 Task: Research Airbnb properties in Ndola, Zambia from 6th December, 2023 to 10th December, 2023 for 6 adults, 2 children.6 bedrooms having 6 beds and 6 bathrooms. Property type can be house. Amenities needed are: wifi, TV, free parkinig on premises, gym, breakfast. Booking option can be shelf check-in. Look for 5 properties as per requirement.
Action: Mouse moved to (421, 58)
Screenshot: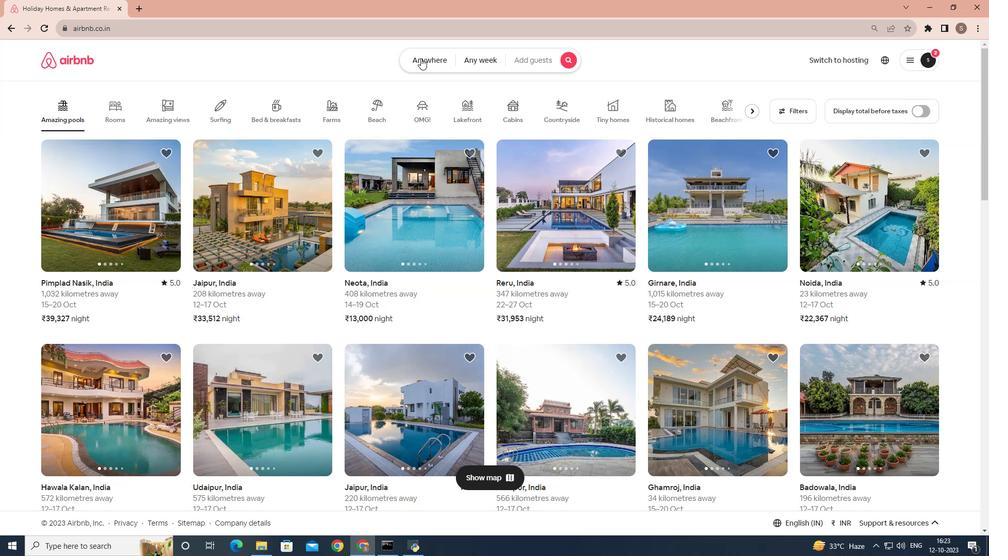 
Action: Mouse pressed left at (421, 58)
Screenshot: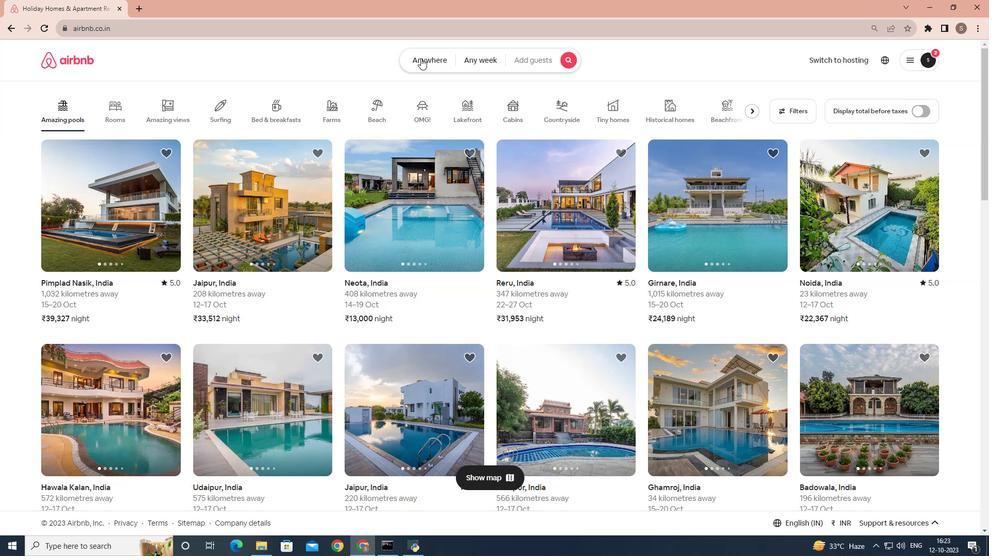 
Action: Mouse moved to (388, 102)
Screenshot: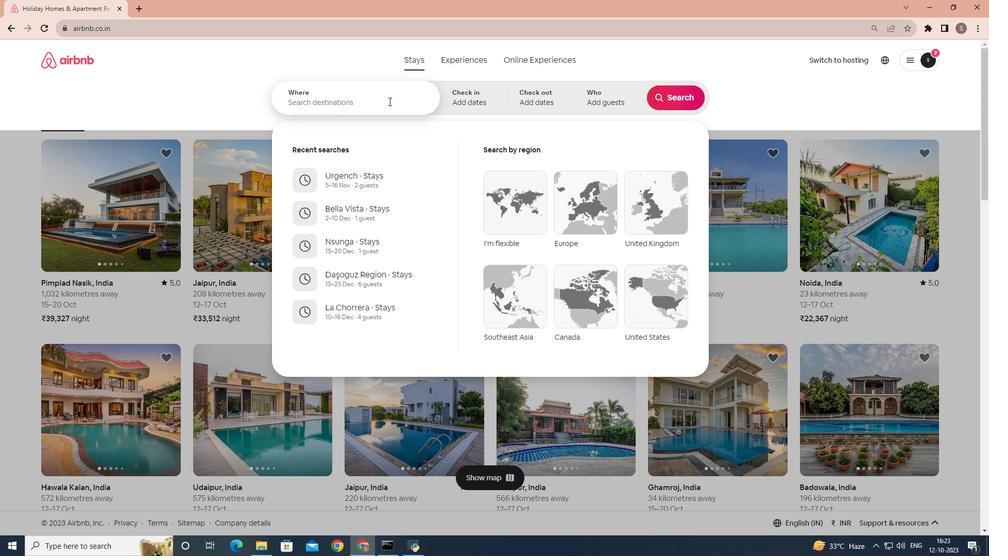 
Action: Mouse pressed left at (388, 102)
Screenshot: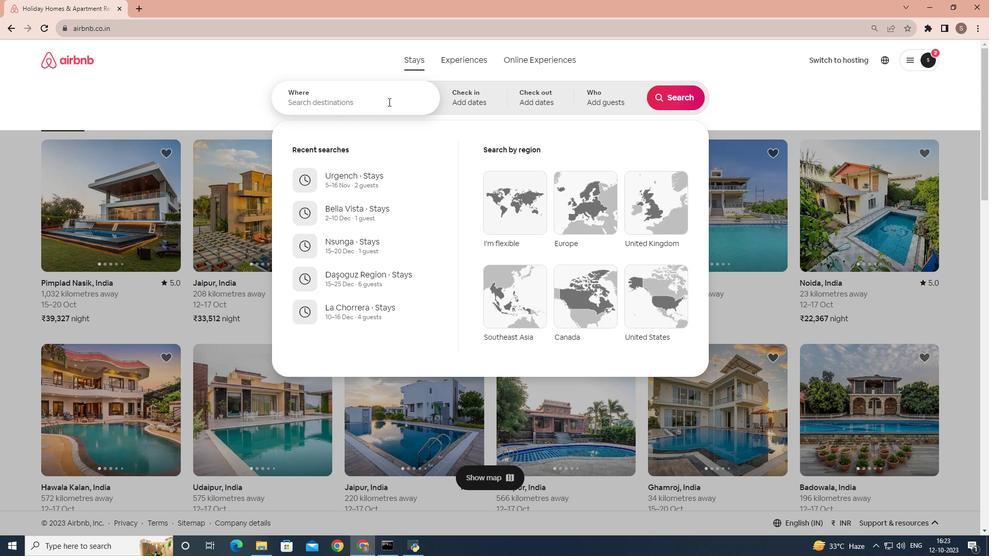 
Action: Key pressed <Key.shift><Key.shift><Key.shift><Key.shift><Key.shift><Key.shift><Key.shift><Key.shift><Key.shift><Key.shift>Ndola,<Key.space><Key.shift>Zambia
Screenshot: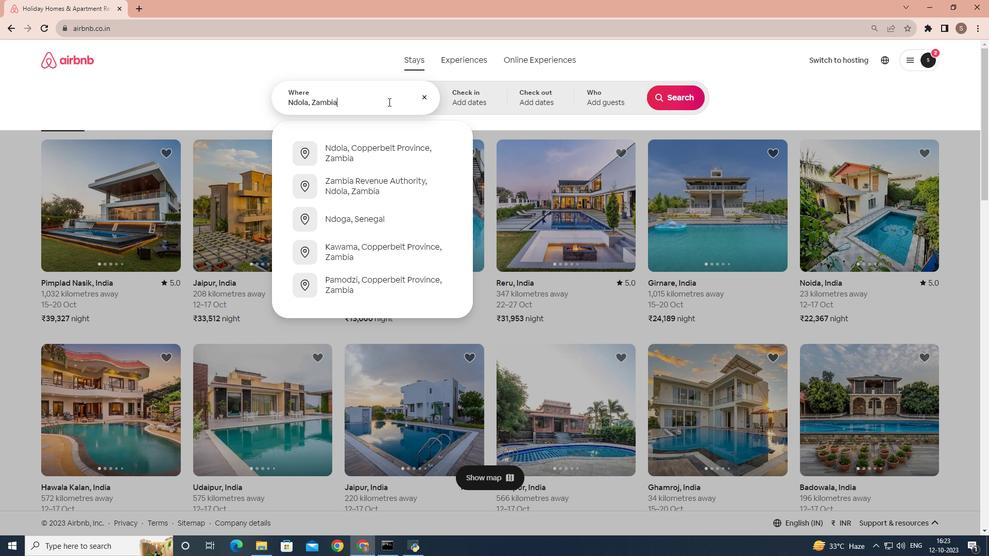 
Action: Mouse moved to (467, 95)
Screenshot: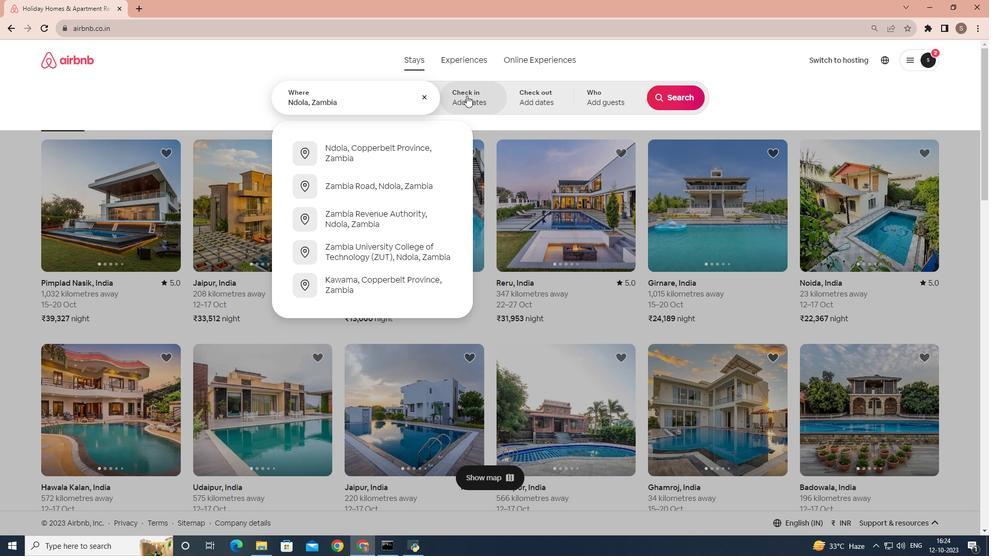 
Action: Mouse pressed left at (467, 95)
Screenshot: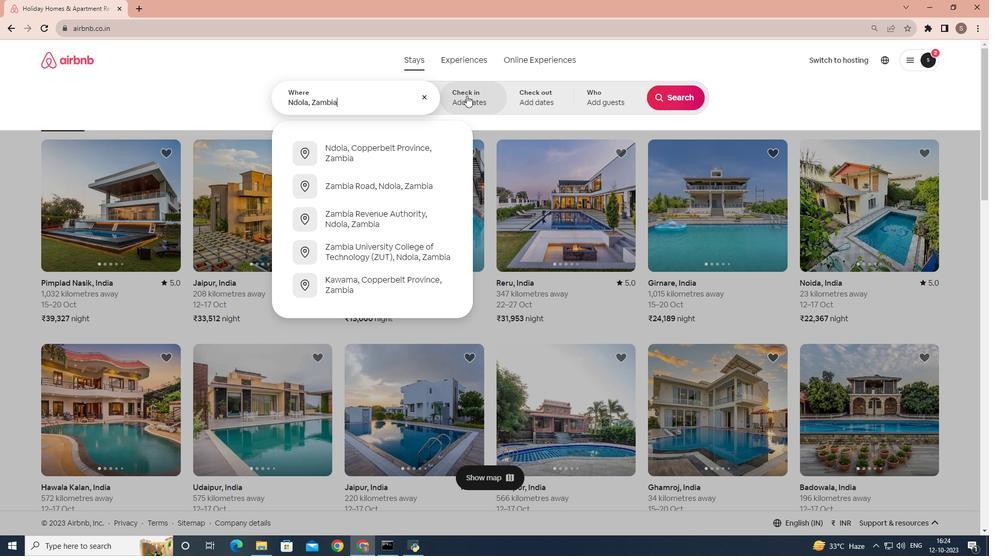 
Action: Mouse moved to (676, 181)
Screenshot: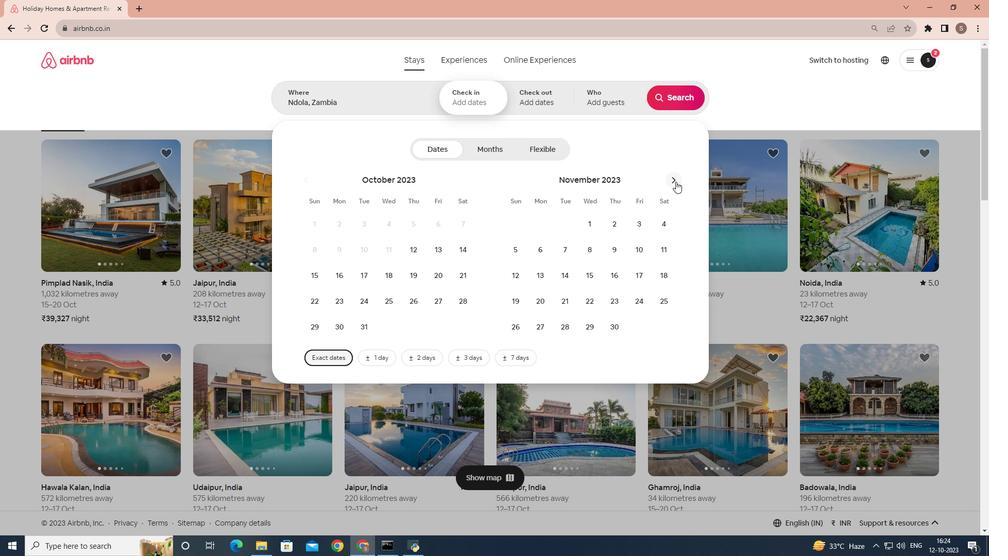 
Action: Mouse pressed left at (676, 181)
Screenshot: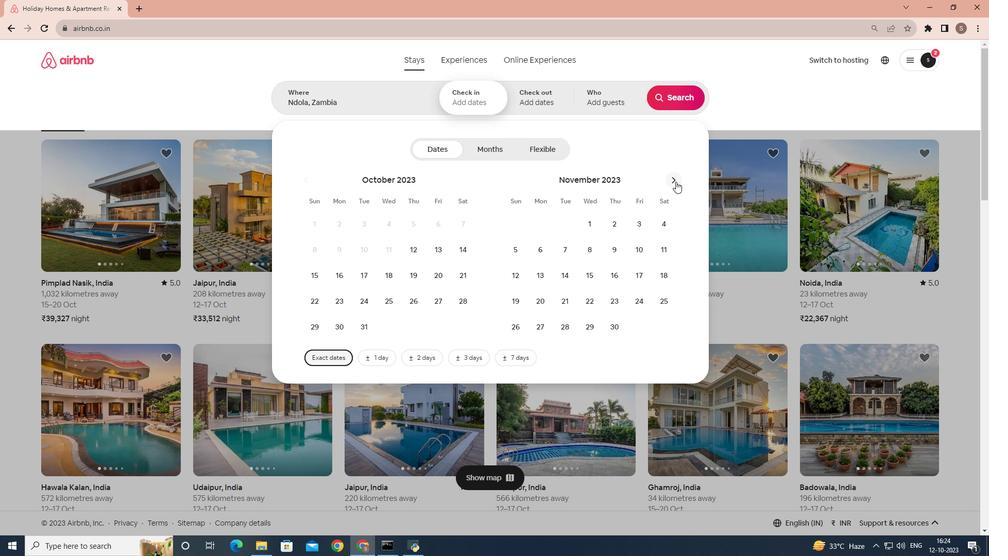 
Action: Mouse moved to (586, 244)
Screenshot: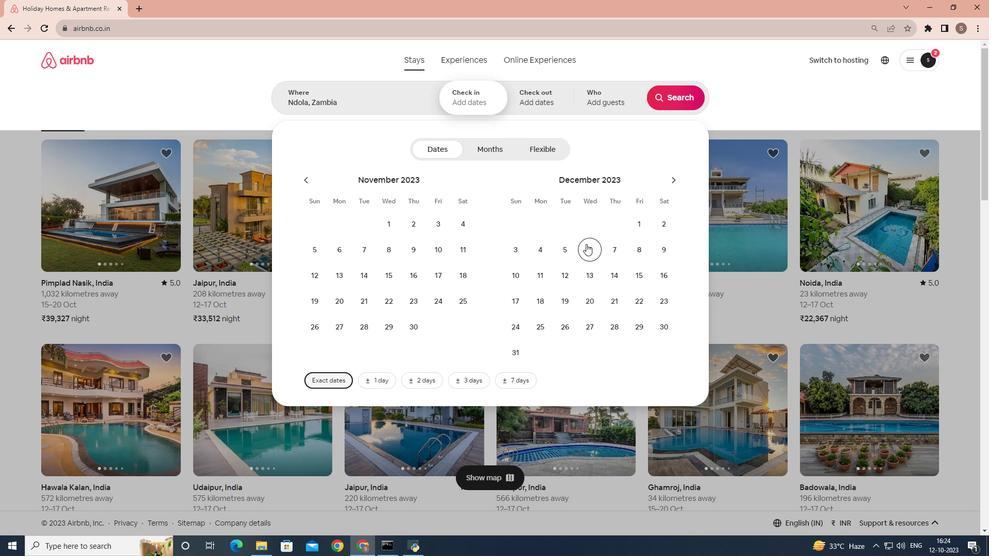 
Action: Mouse pressed left at (586, 244)
Screenshot: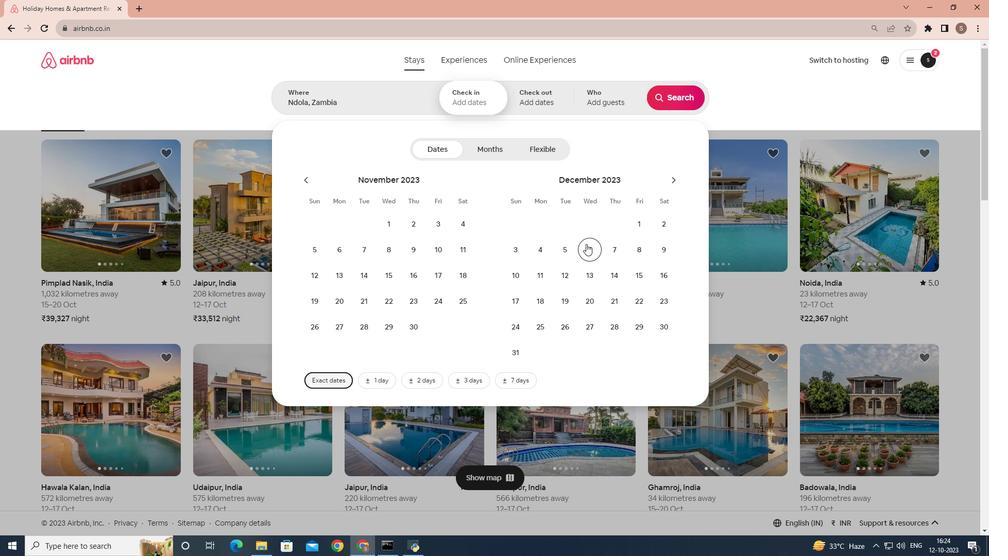 
Action: Mouse moved to (508, 278)
Screenshot: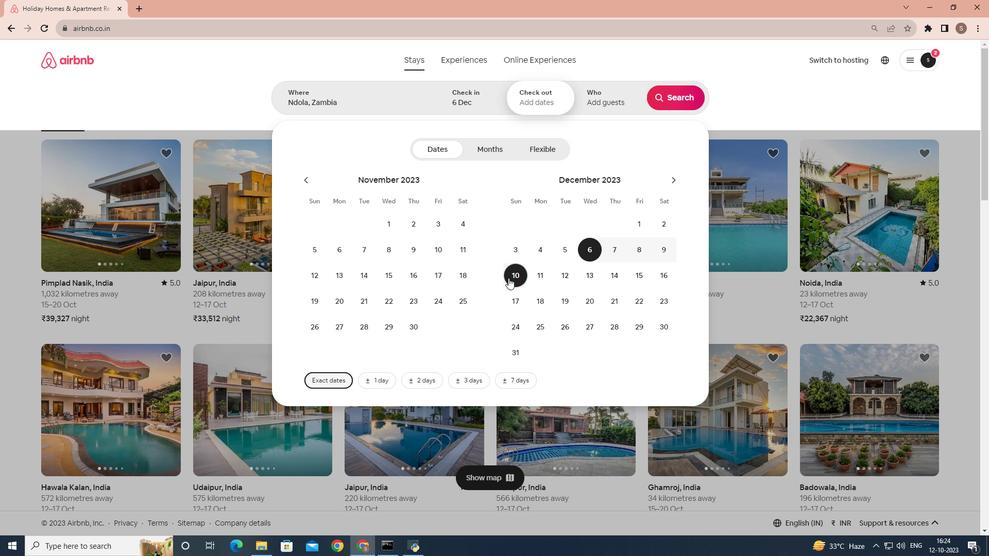 
Action: Mouse pressed left at (508, 278)
Screenshot: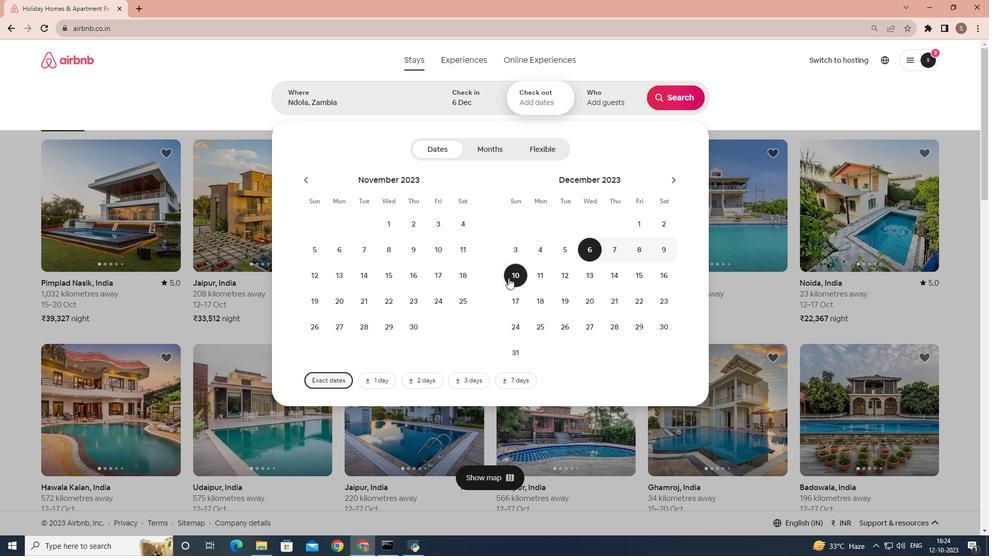 
Action: Mouse moved to (603, 101)
Screenshot: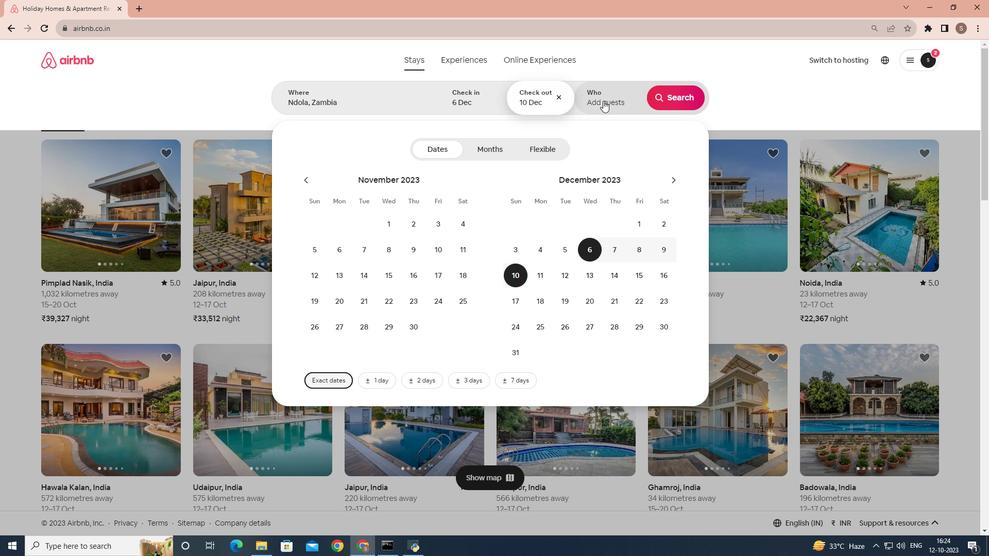 
Action: Mouse pressed left at (603, 101)
Screenshot: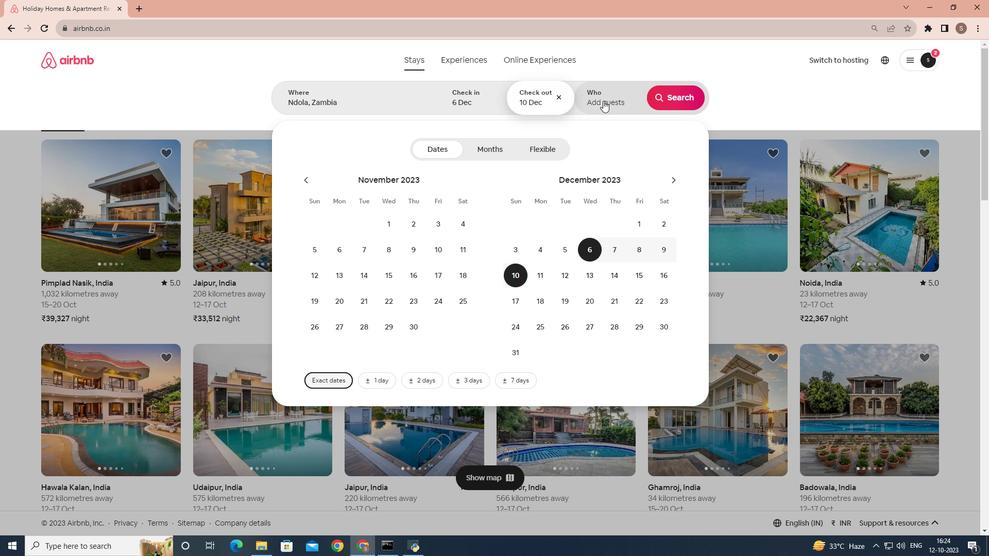 
Action: Mouse moved to (679, 150)
Screenshot: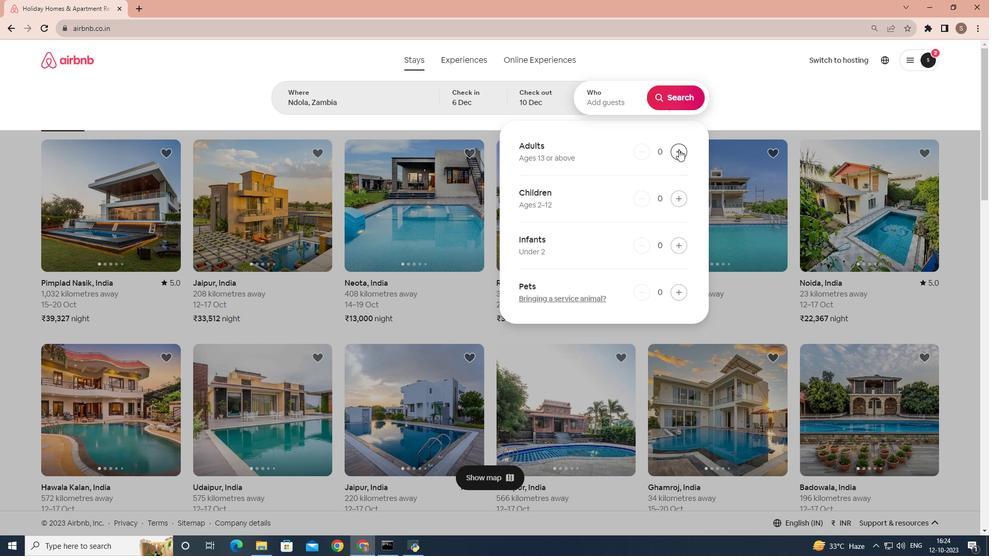
Action: Mouse pressed left at (679, 150)
Screenshot: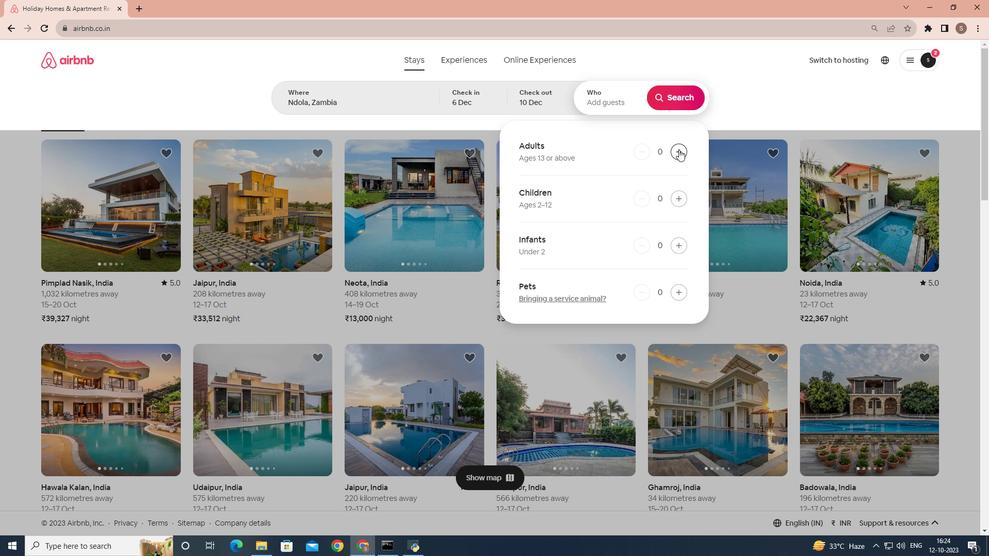 
Action: Mouse pressed left at (679, 150)
Screenshot: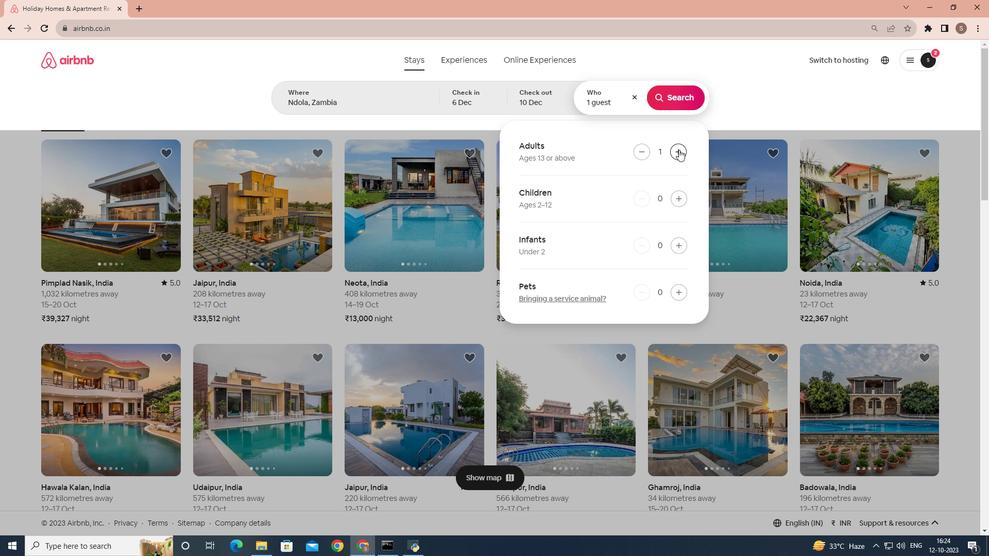 
Action: Mouse pressed left at (679, 150)
Screenshot: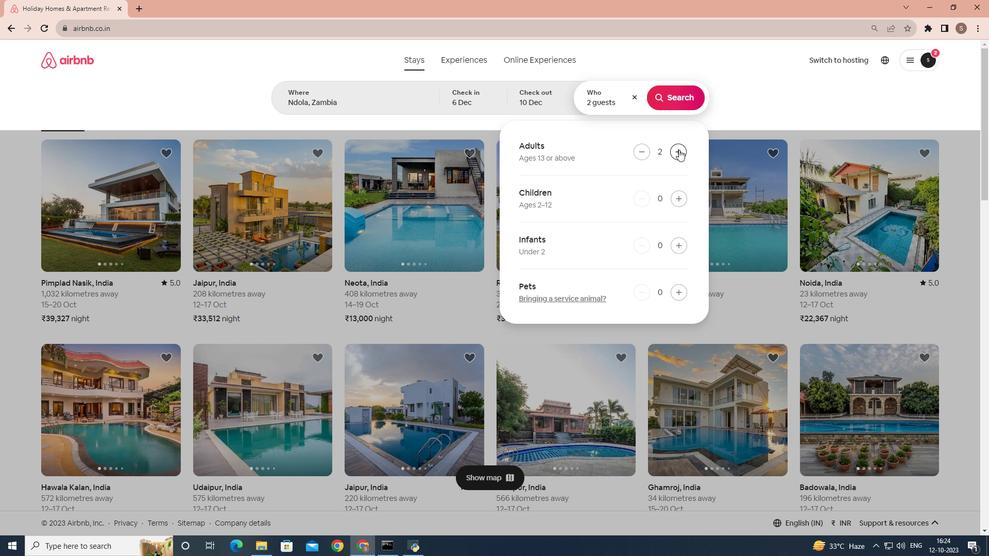 
Action: Mouse pressed left at (679, 150)
Screenshot: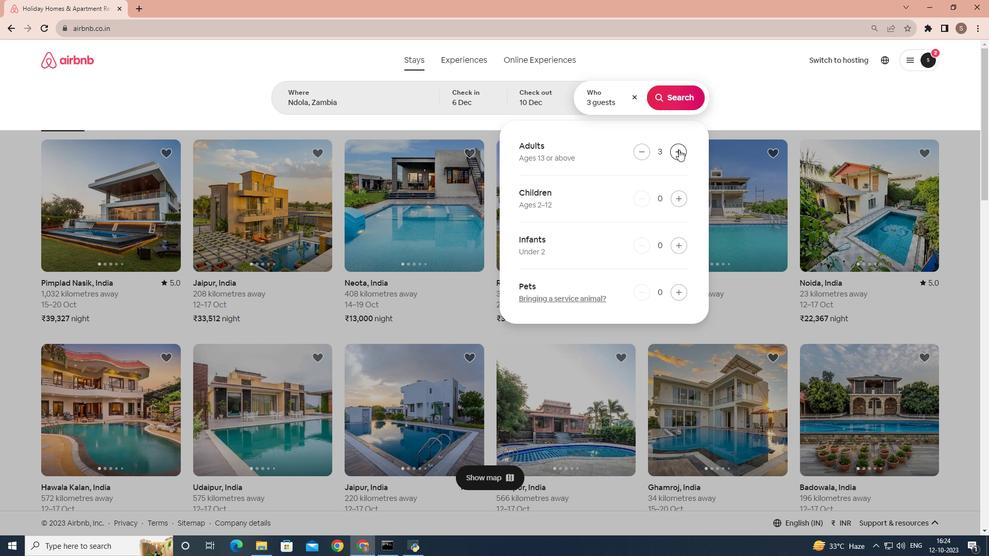 
Action: Mouse pressed left at (679, 150)
Screenshot: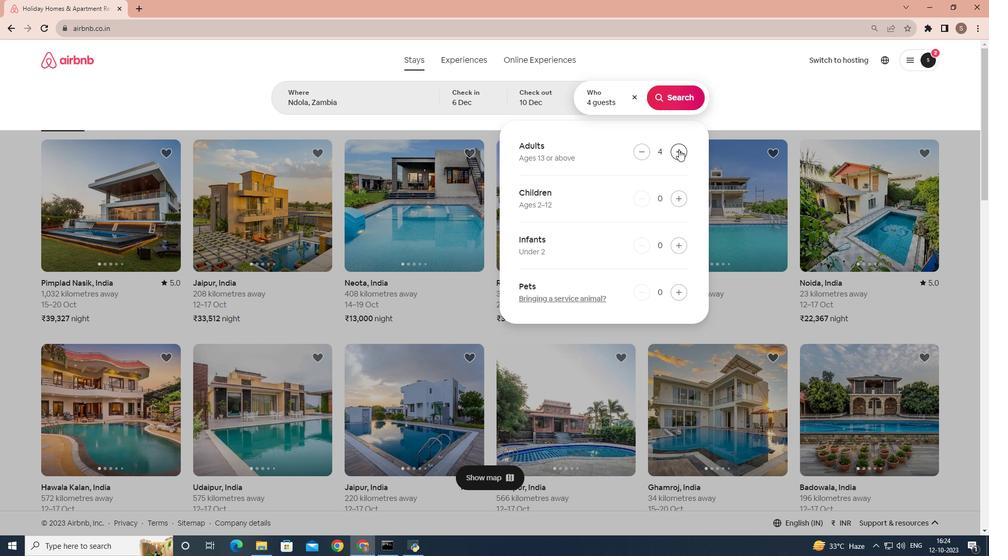
Action: Mouse pressed left at (679, 150)
Screenshot: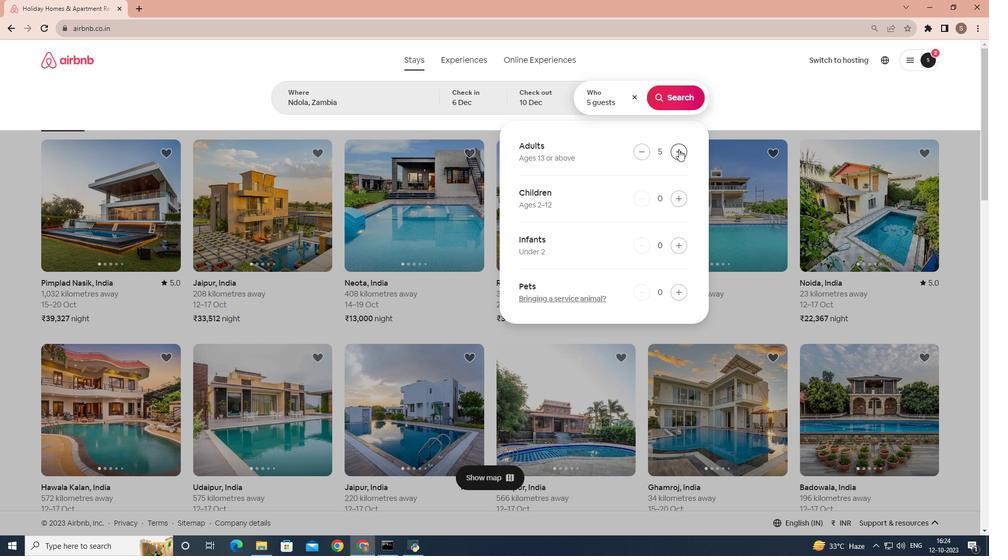 
Action: Mouse moved to (675, 95)
Screenshot: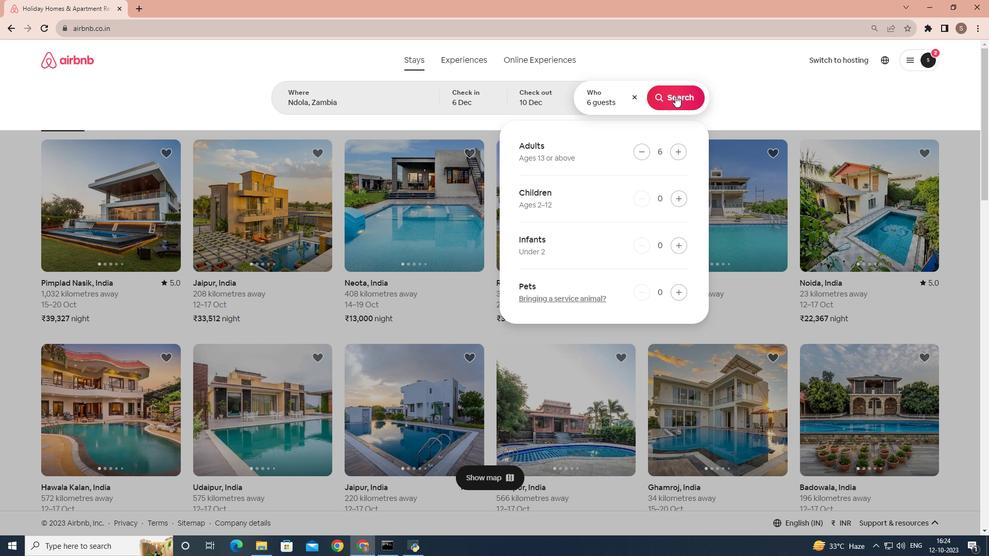 
Action: Mouse pressed left at (675, 95)
Screenshot: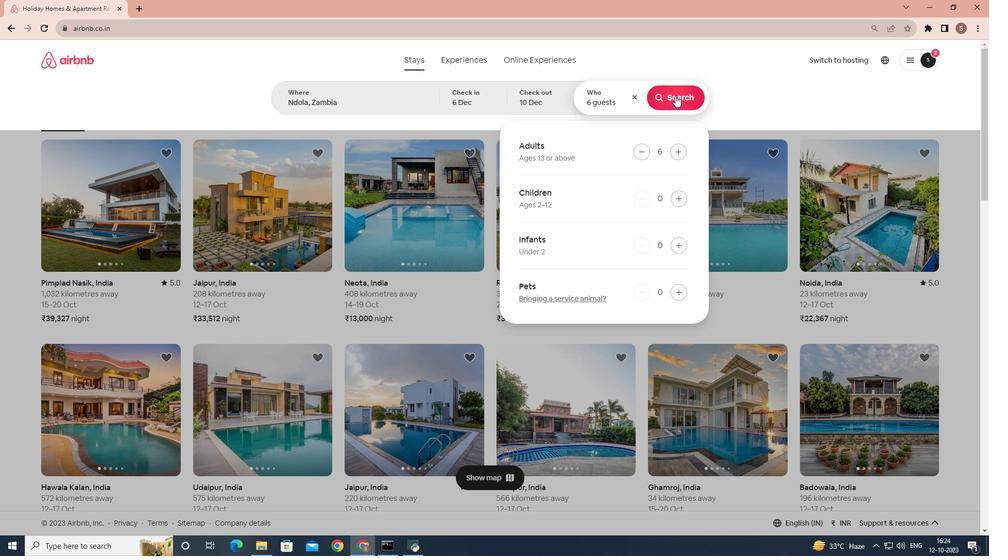 
Action: Mouse moved to (522, 60)
Screenshot: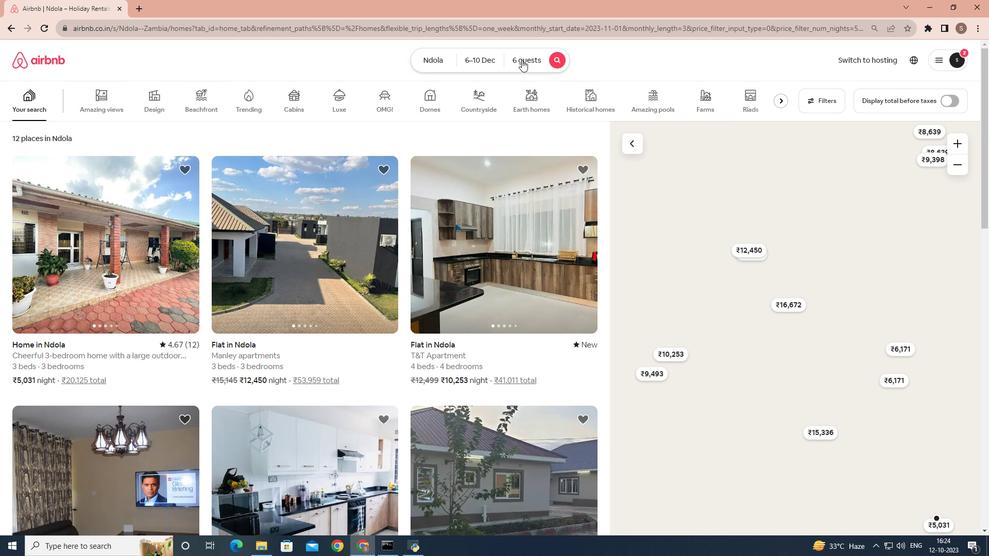 
Action: Mouse pressed left at (522, 60)
Screenshot: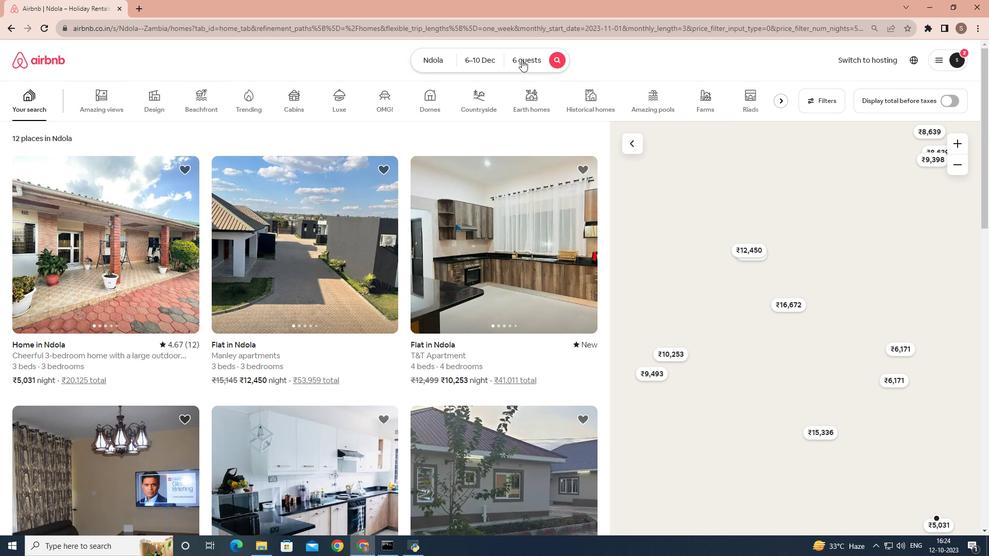 
Action: Mouse moved to (676, 193)
Screenshot: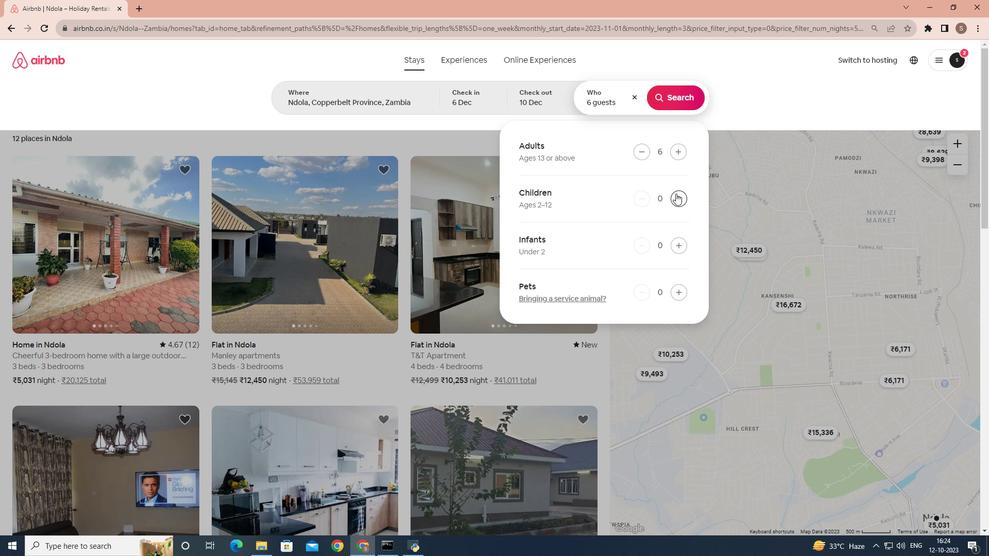 
Action: Mouse pressed left at (676, 193)
Screenshot: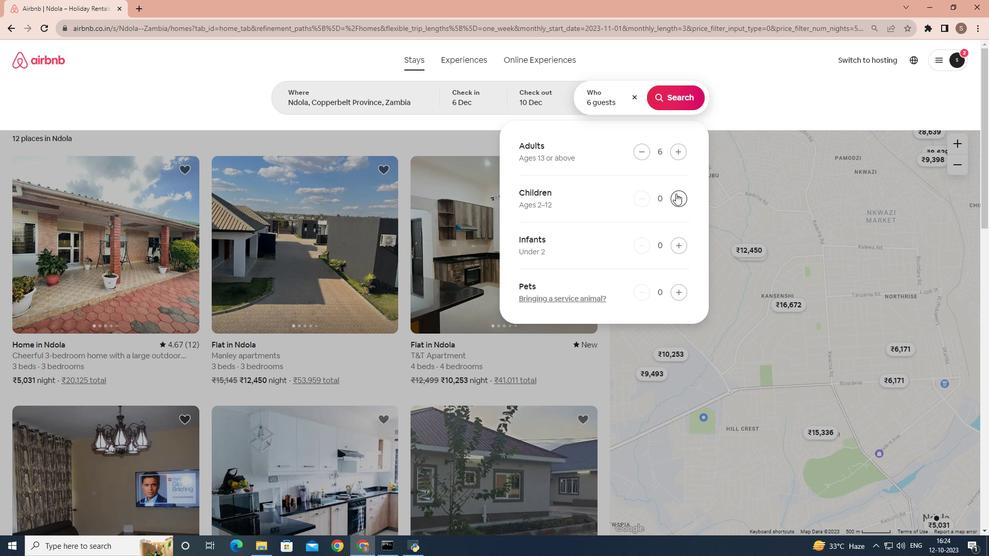 
Action: Mouse pressed left at (676, 193)
Screenshot: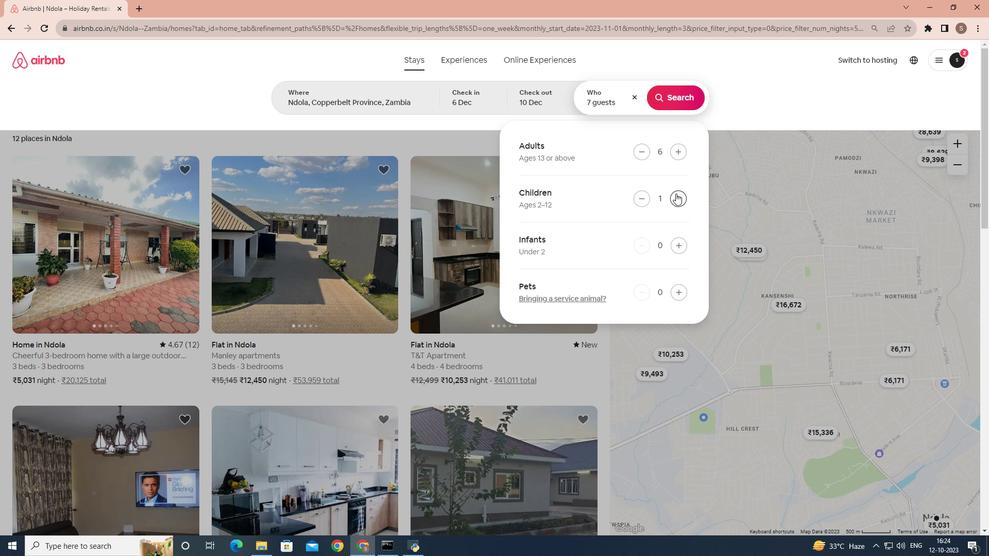 
Action: Mouse moved to (673, 97)
Screenshot: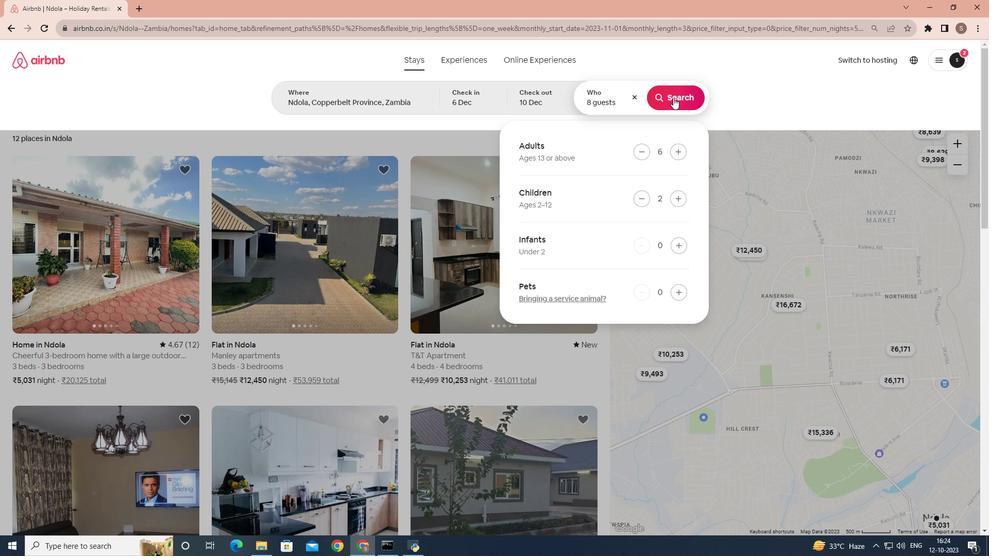 
Action: Mouse pressed left at (673, 97)
Screenshot: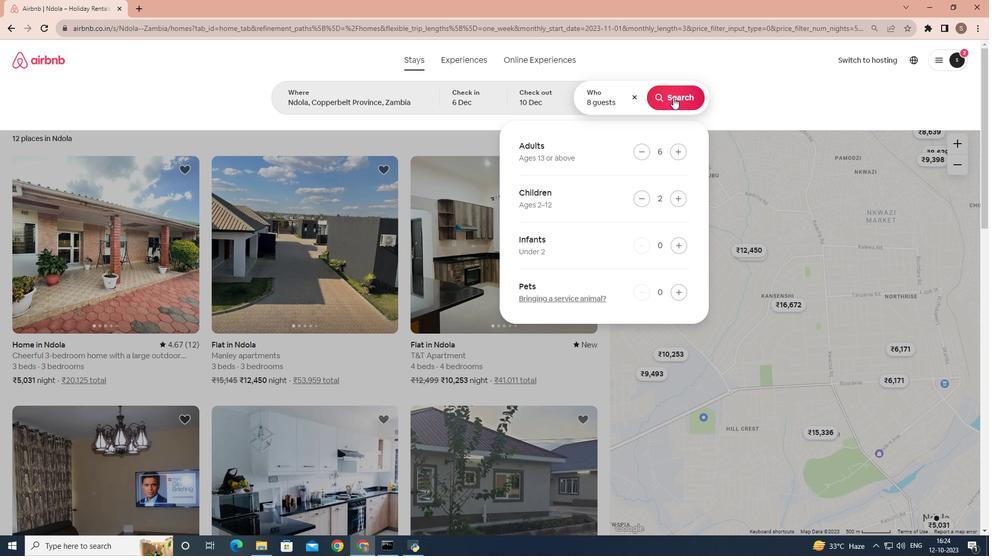 
Action: Mouse moved to (810, 99)
Screenshot: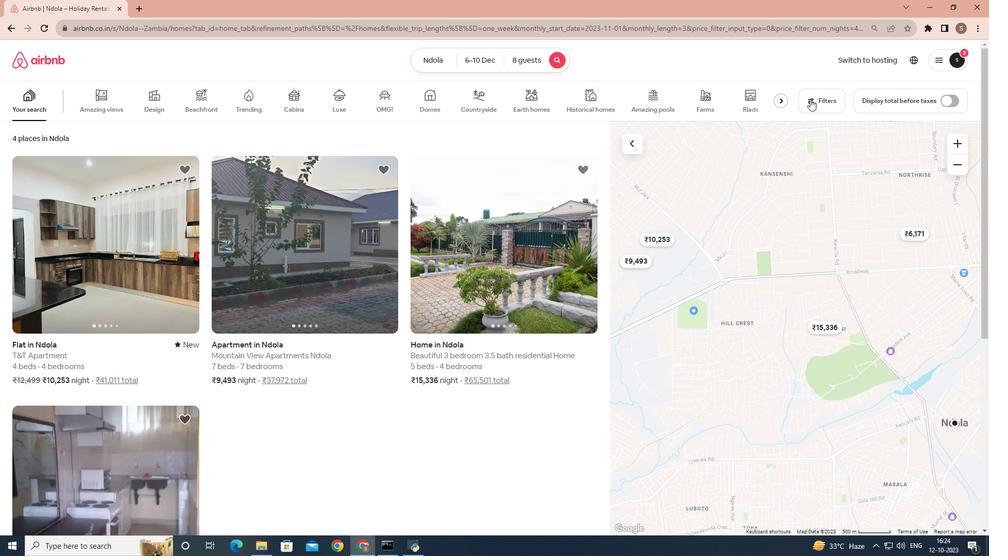 
Action: Mouse pressed left at (810, 99)
Screenshot: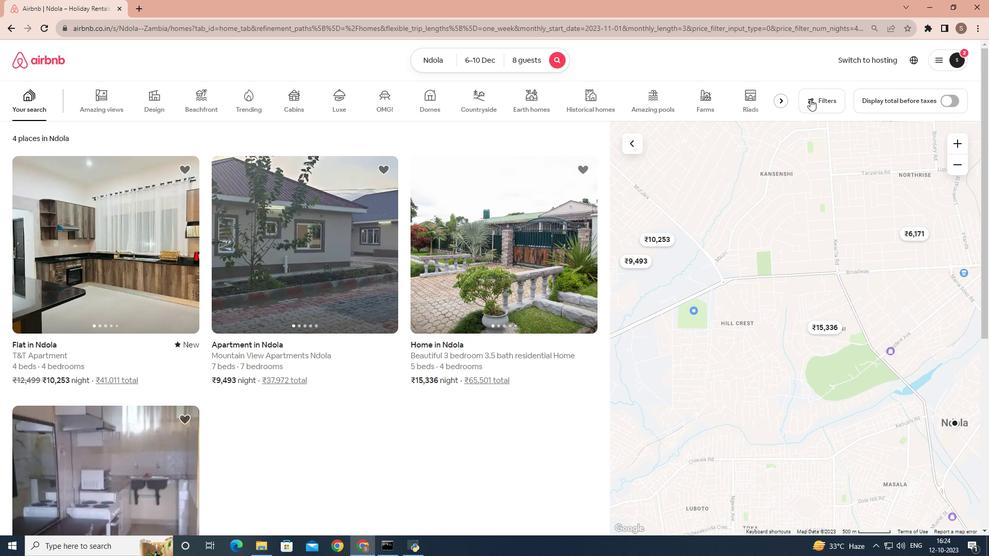 
Action: Mouse moved to (590, 224)
Screenshot: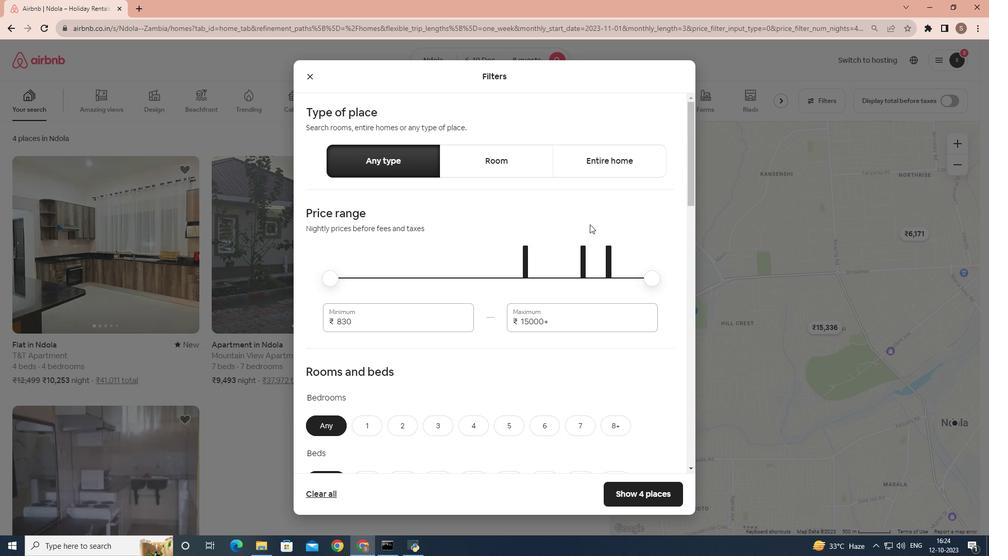 
Action: Mouse scrolled (590, 224) with delta (0, 0)
Screenshot: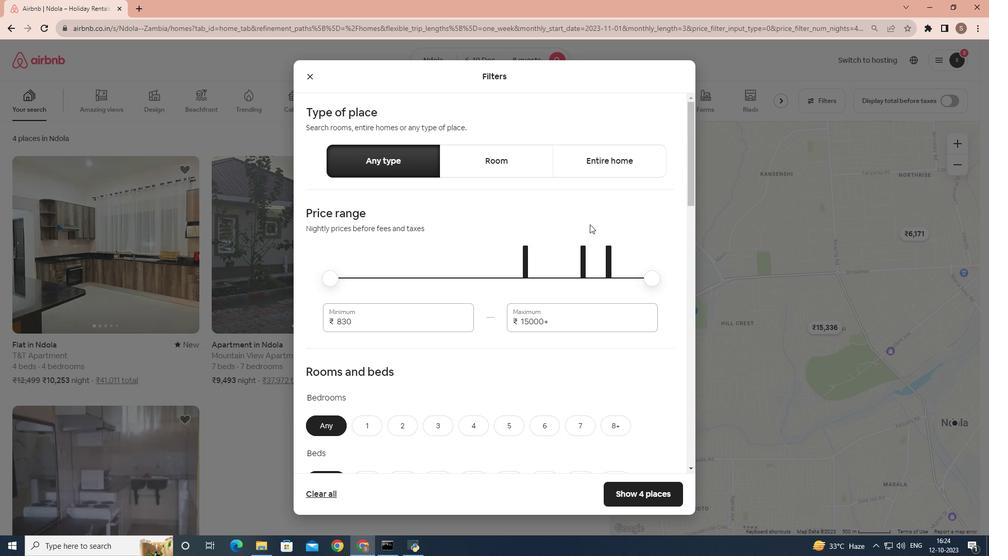 
Action: Mouse moved to (581, 240)
Screenshot: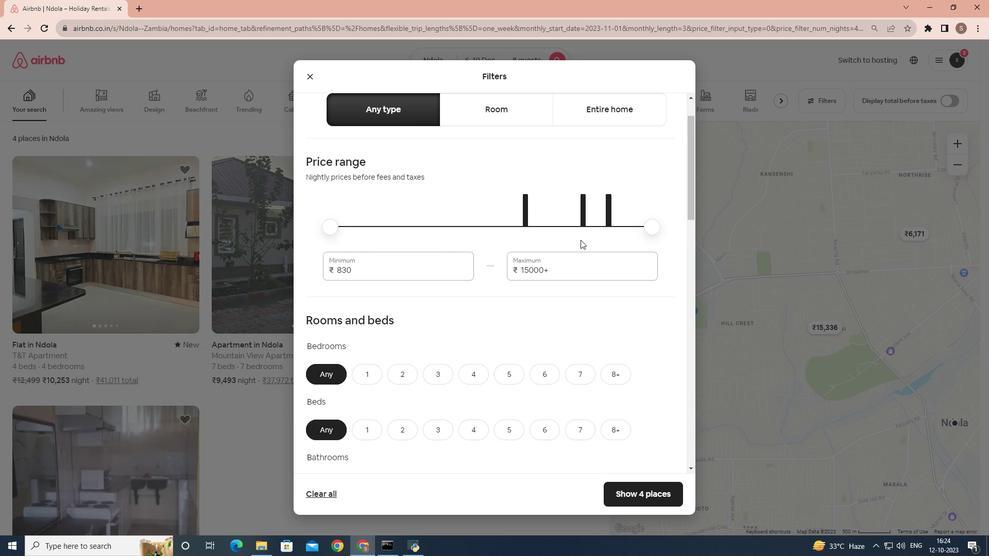 
Action: Mouse scrolled (581, 239) with delta (0, 0)
Screenshot: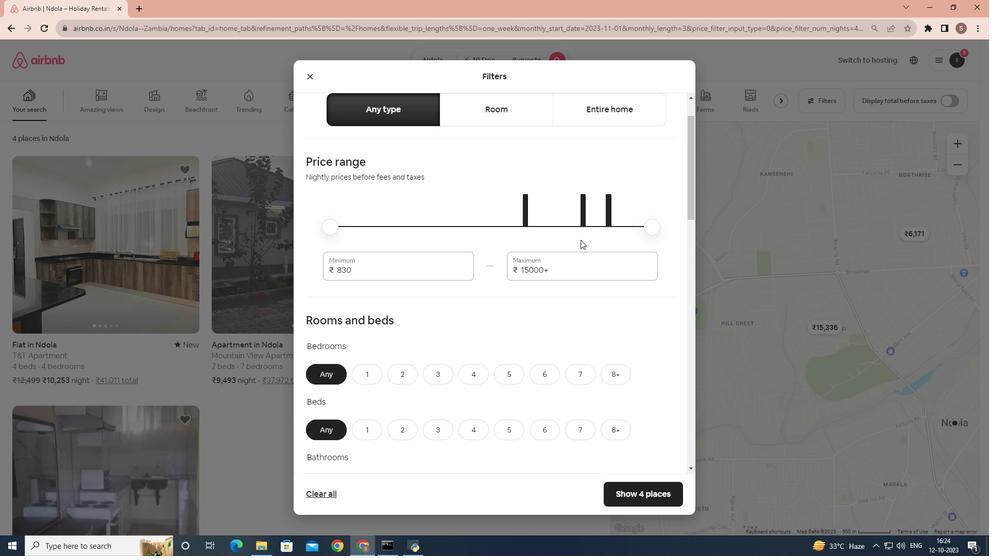 
Action: Mouse scrolled (581, 239) with delta (0, 0)
Screenshot: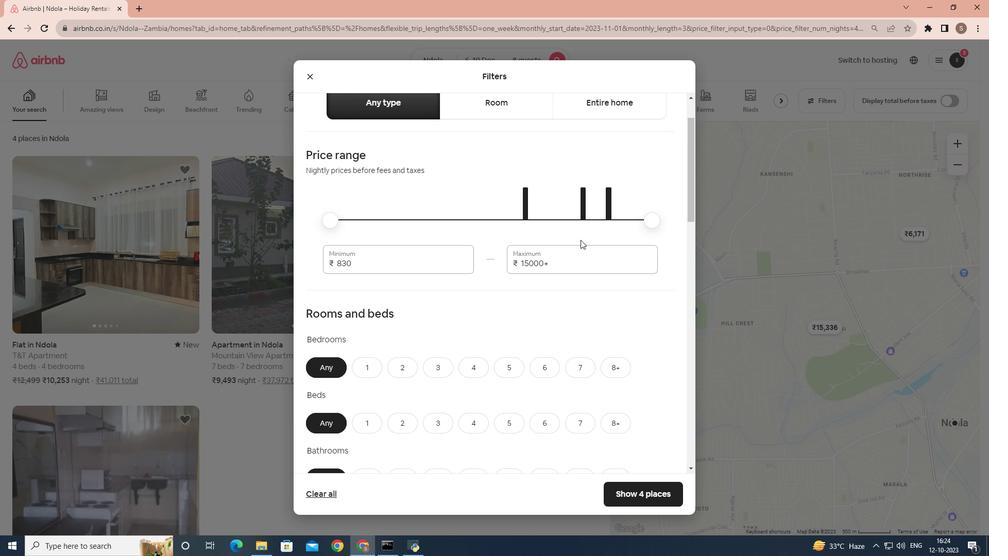 
Action: Mouse scrolled (581, 239) with delta (0, 0)
Screenshot: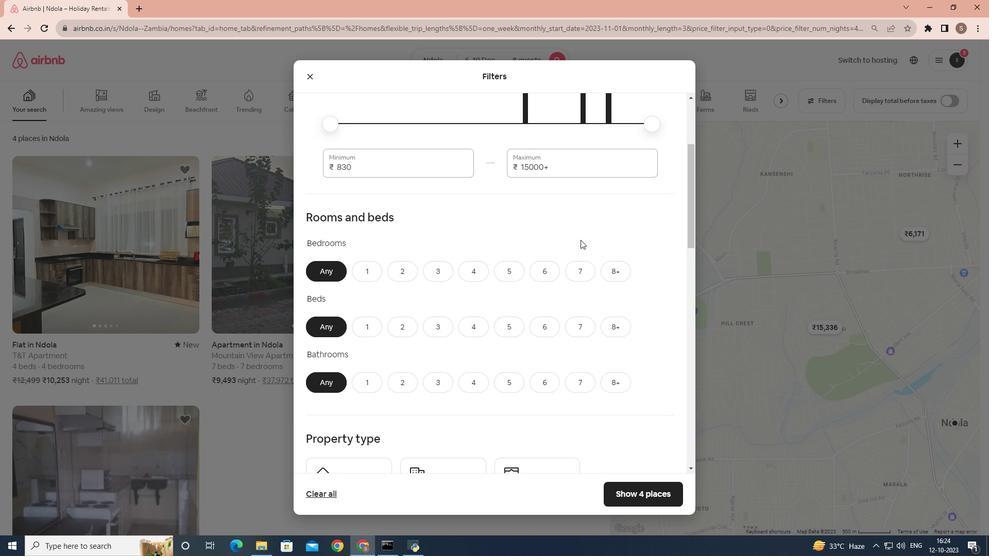 
Action: Mouse moved to (546, 219)
Screenshot: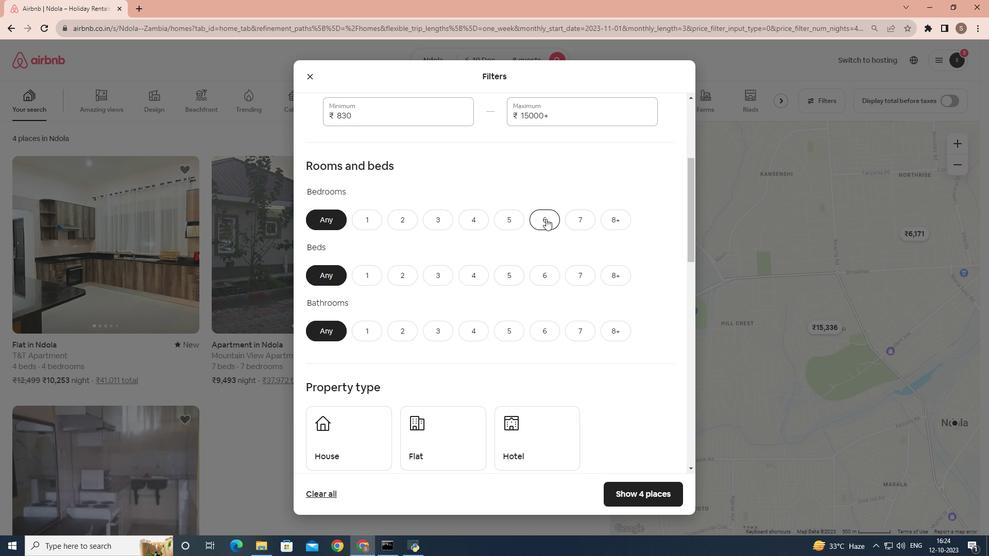 
Action: Mouse pressed left at (546, 219)
Screenshot: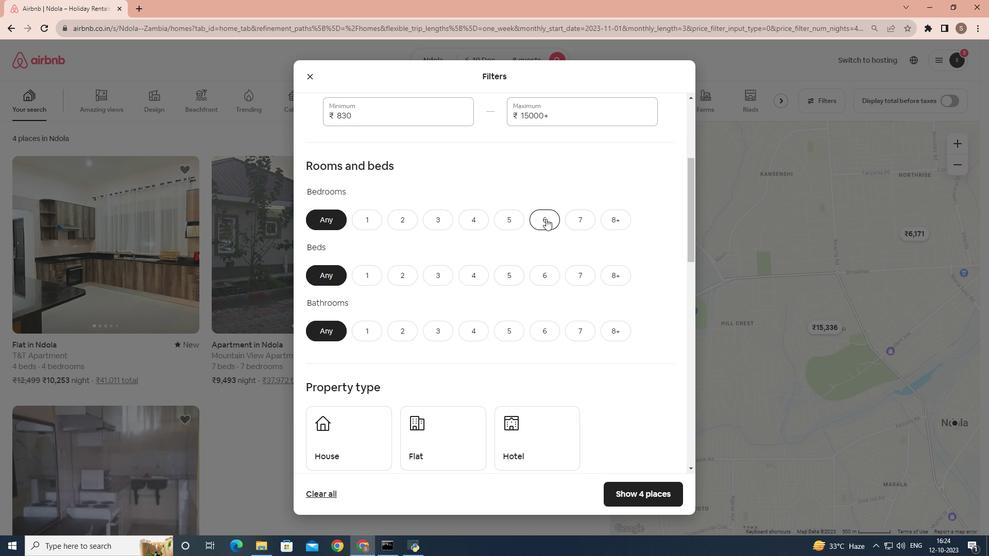 
Action: Mouse scrolled (546, 218) with delta (0, 0)
Screenshot: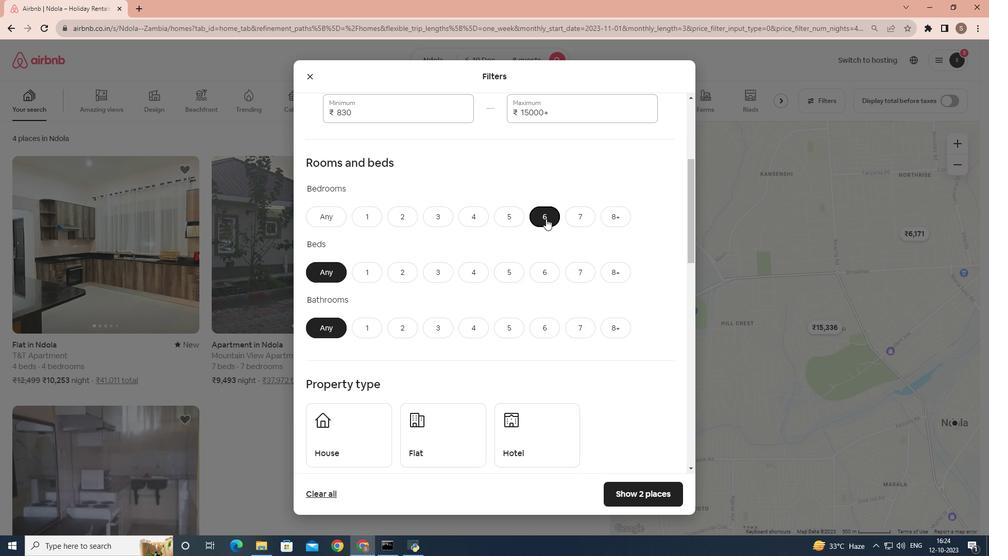 
Action: Mouse moved to (543, 232)
Screenshot: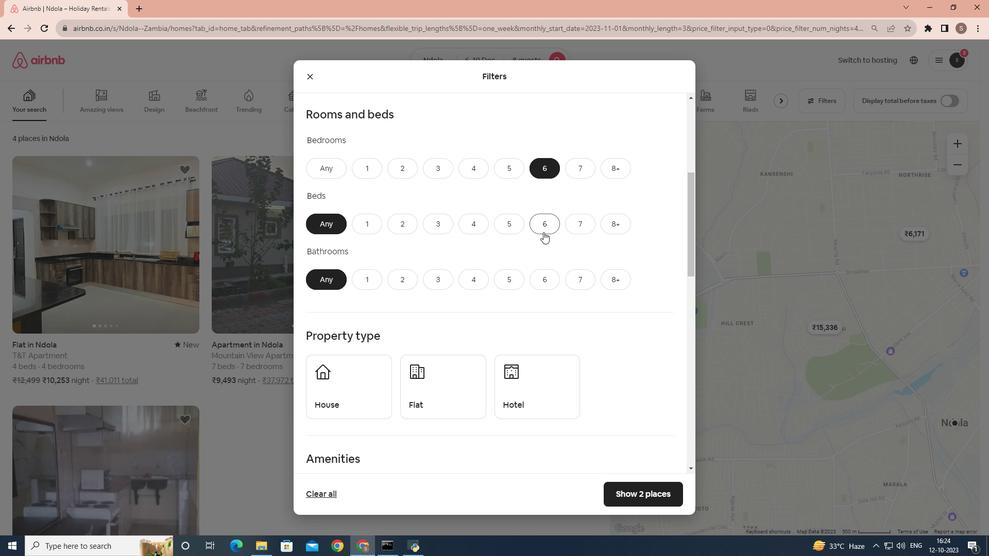 
Action: Mouse pressed left at (543, 232)
Screenshot: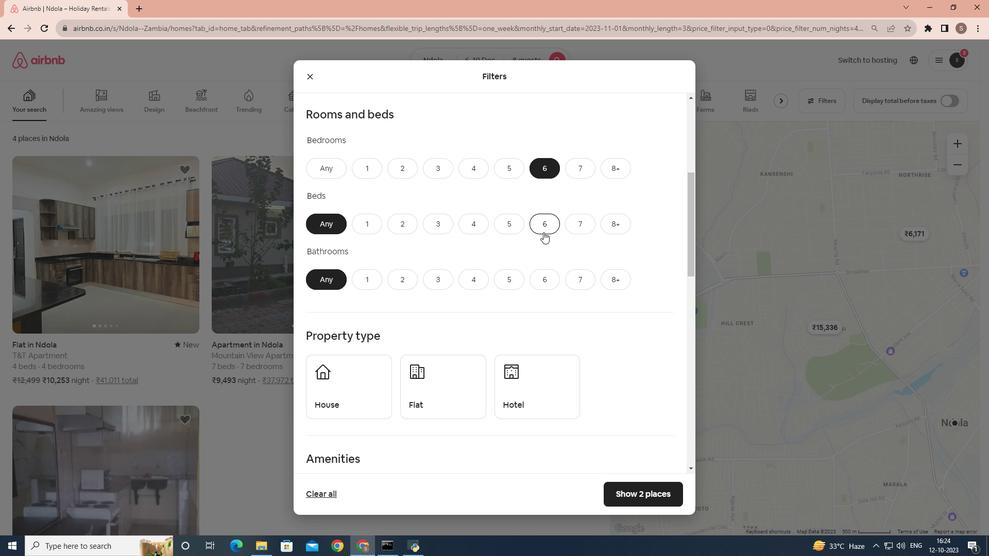 
Action: Mouse scrolled (543, 231) with delta (0, 0)
Screenshot: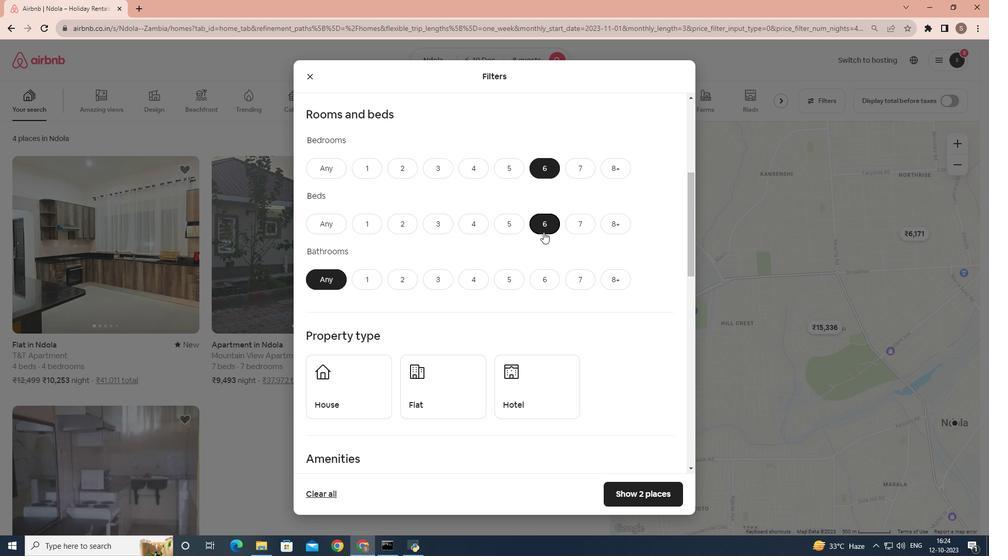 
Action: Mouse pressed left at (543, 232)
Screenshot: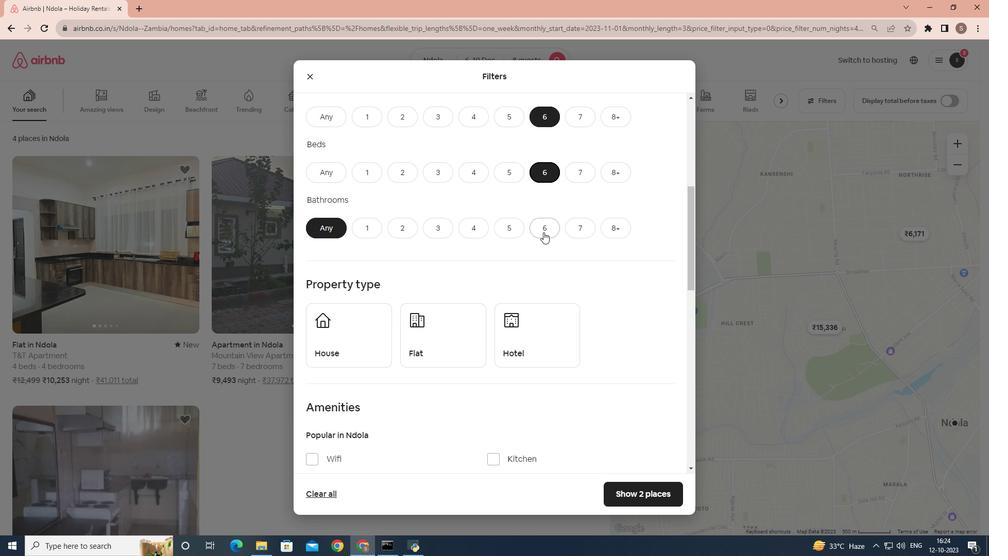 
Action: Mouse scrolled (543, 231) with delta (0, 0)
Screenshot: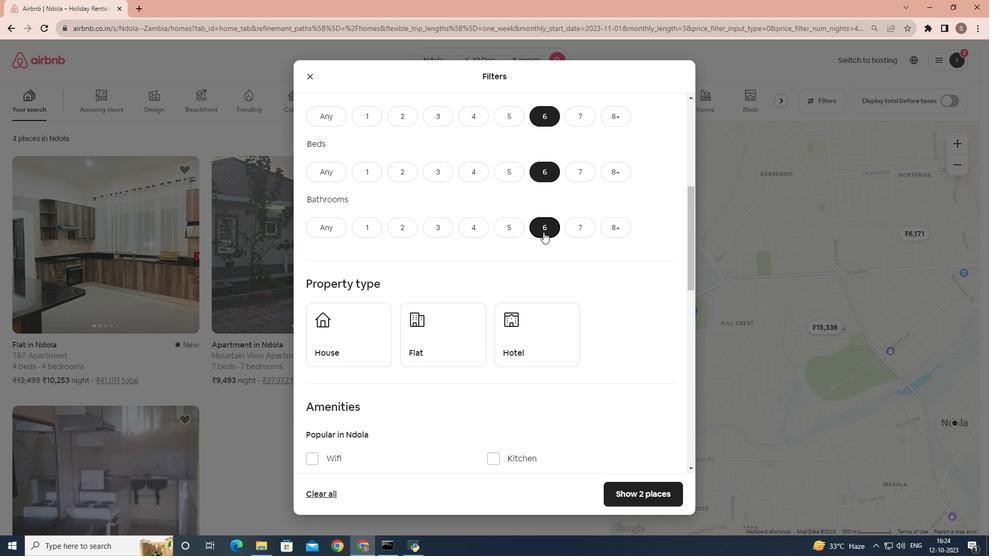 
Action: Mouse moved to (446, 257)
Screenshot: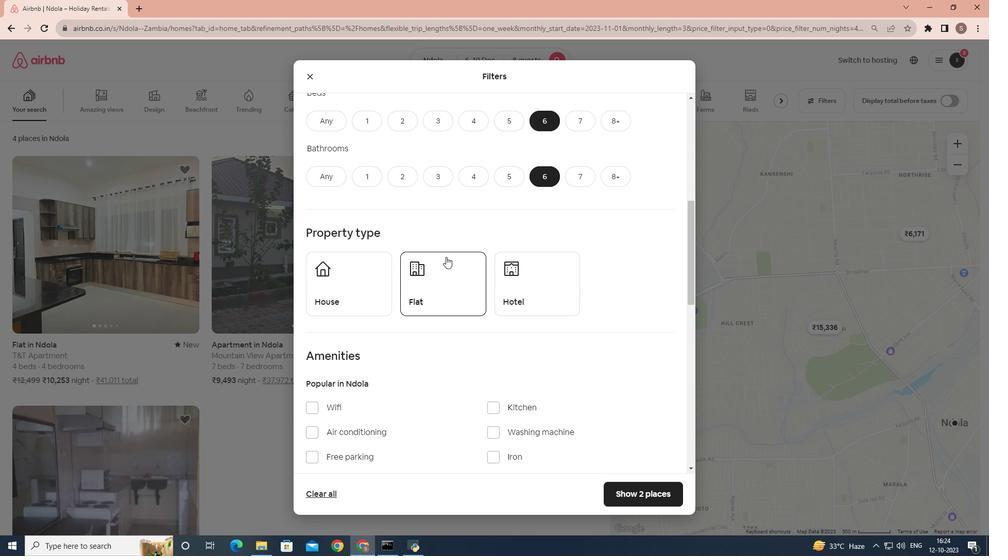 
Action: Mouse scrolled (446, 256) with delta (0, 0)
Screenshot: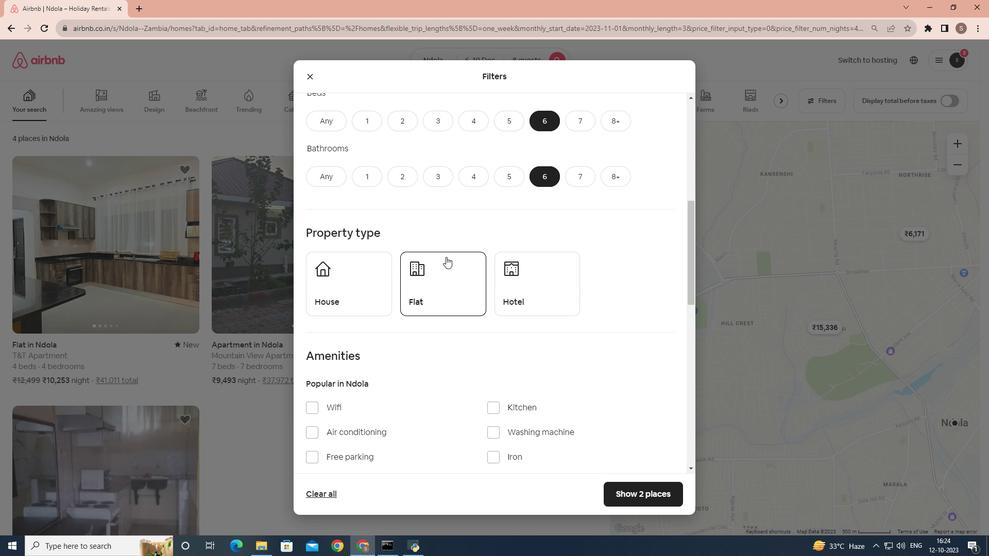 
Action: Mouse moved to (333, 253)
Screenshot: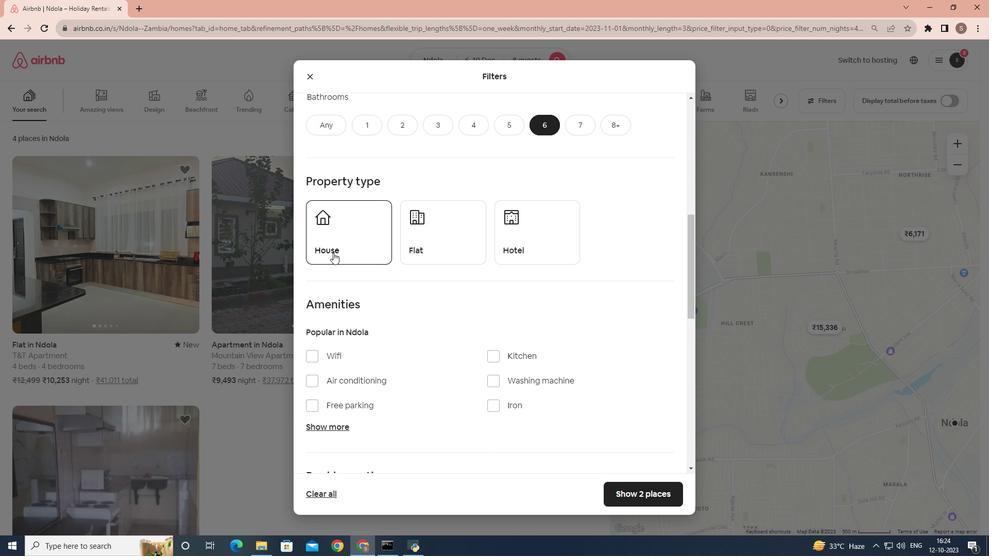 
Action: Mouse pressed left at (333, 253)
Screenshot: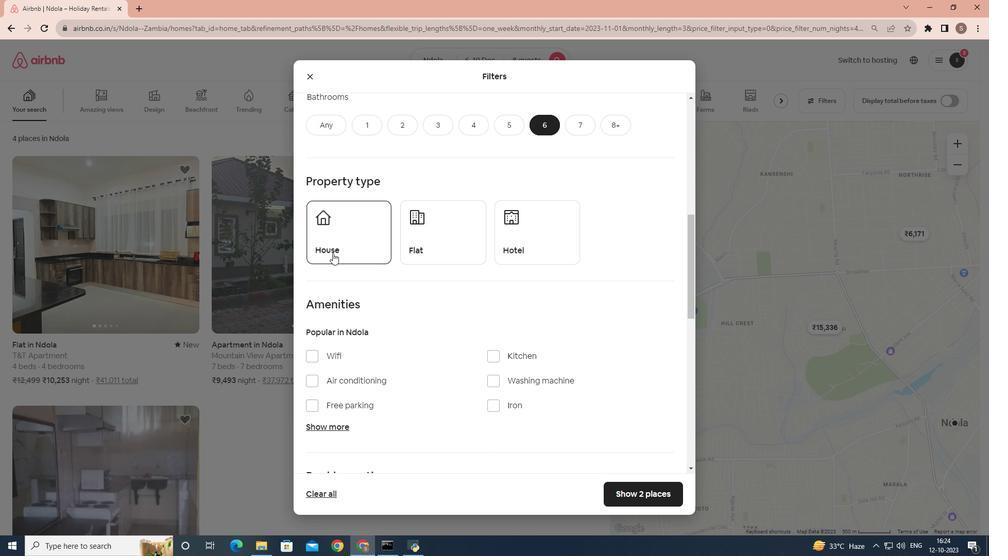 
Action: Mouse moved to (407, 284)
Screenshot: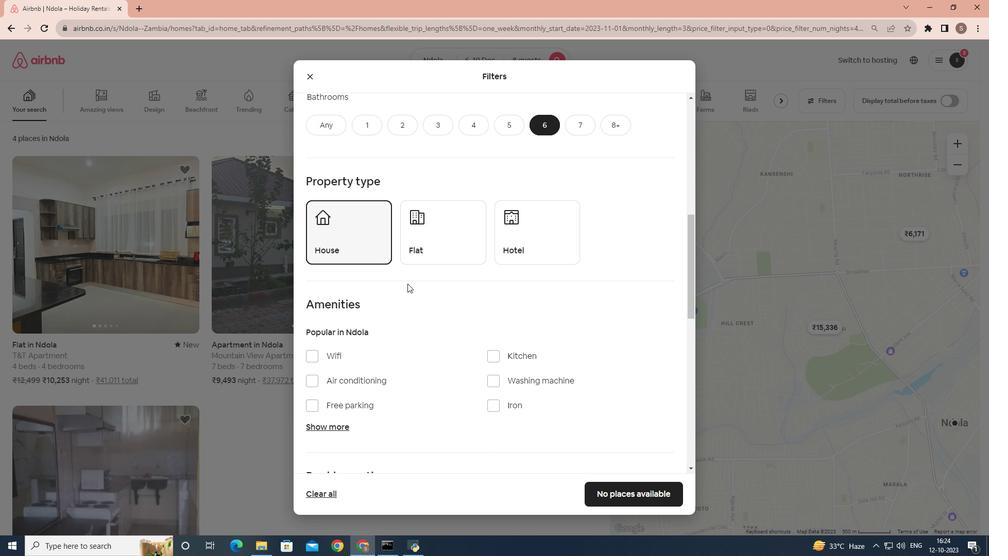 
Action: Mouse scrolled (407, 283) with delta (0, 0)
Screenshot: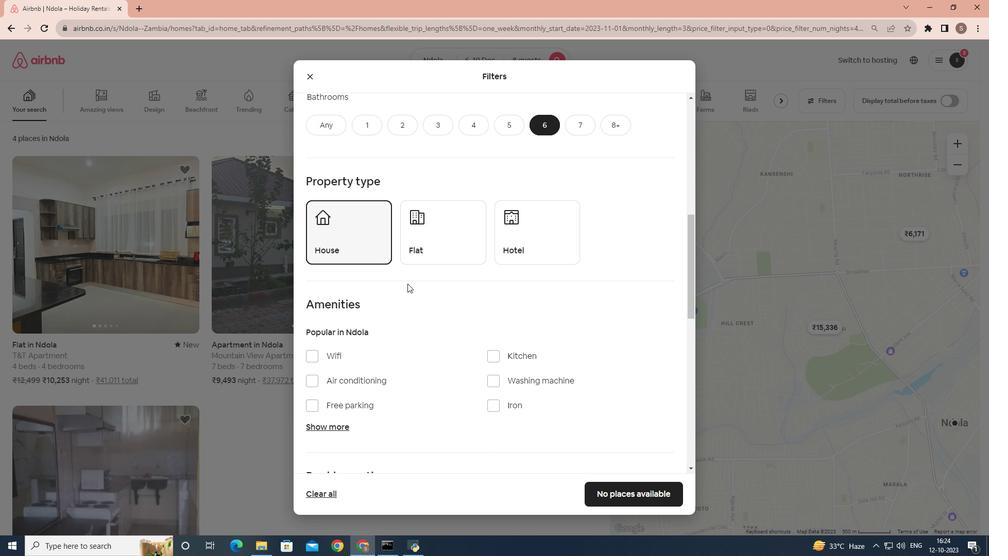 
Action: Mouse scrolled (407, 283) with delta (0, 0)
Screenshot: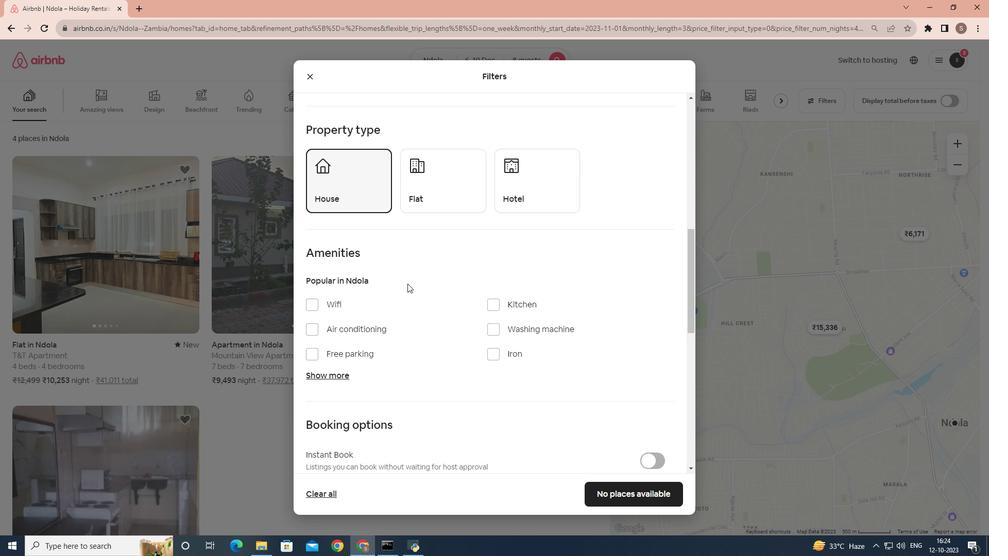 
Action: Mouse scrolled (407, 283) with delta (0, 0)
Screenshot: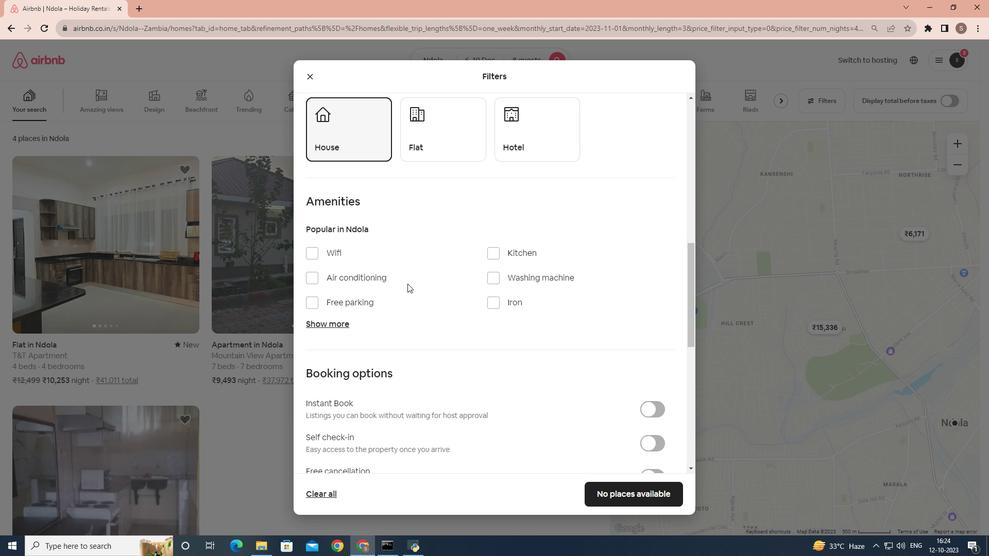 
Action: Mouse moved to (322, 202)
Screenshot: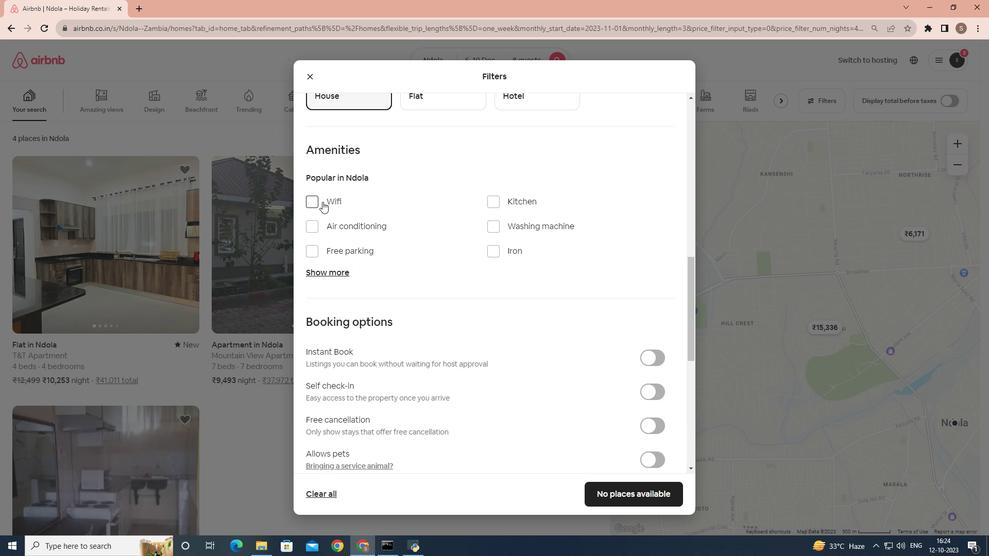 
Action: Mouse pressed left at (322, 202)
Screenshot: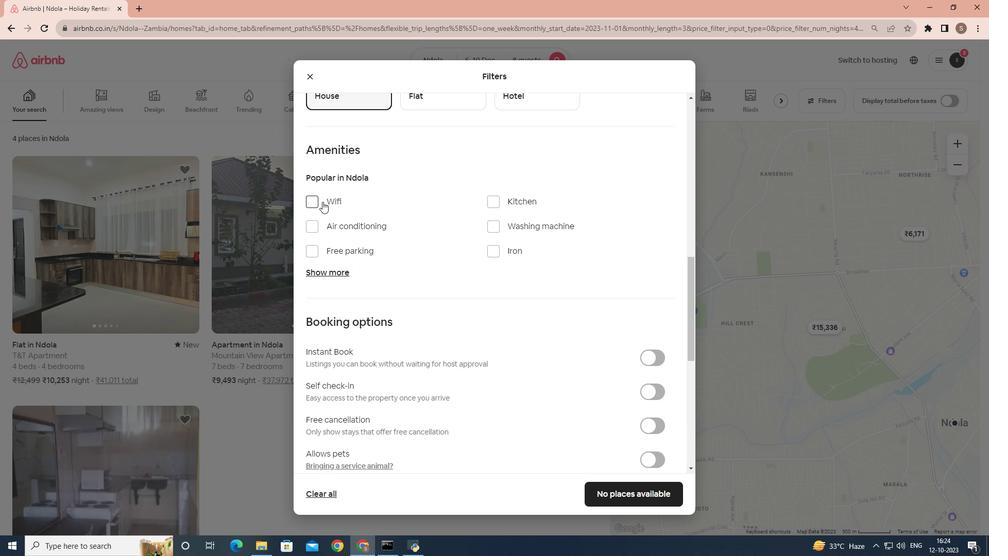 
Action: Mouse moved to (336, 271)
Screenshot: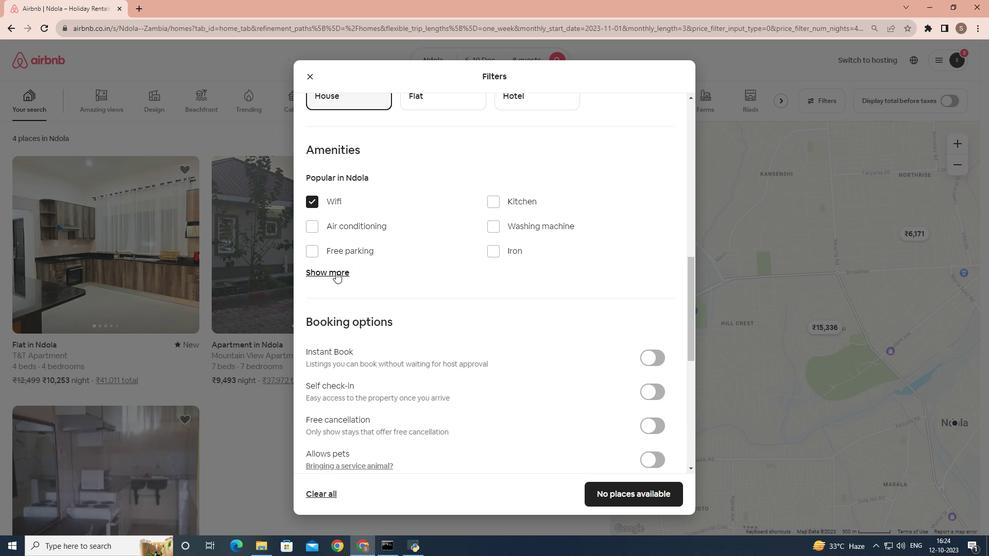 
Action: Mouse pressed left at (336, 271)
Screenshot: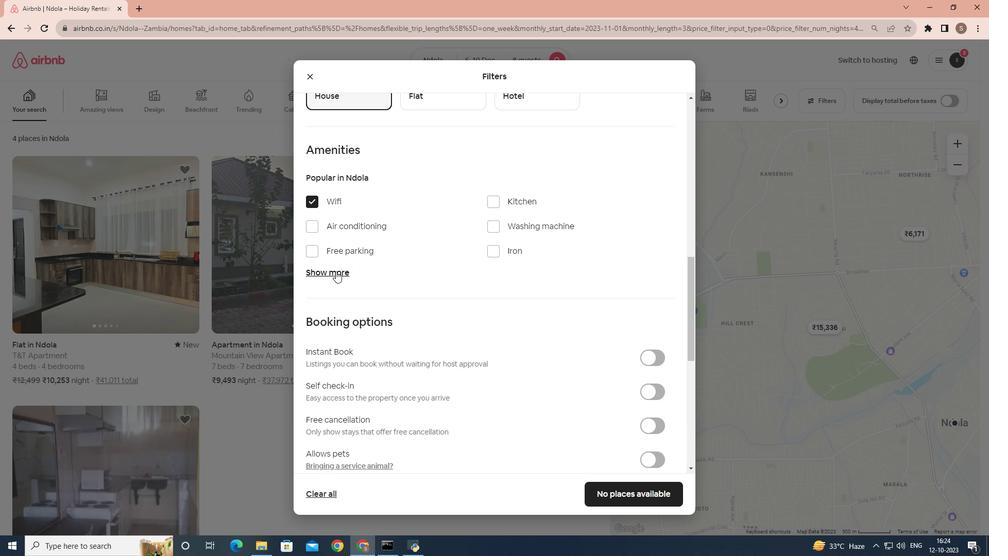 
Action: Mouse moved to (495, 330)
Screenshot: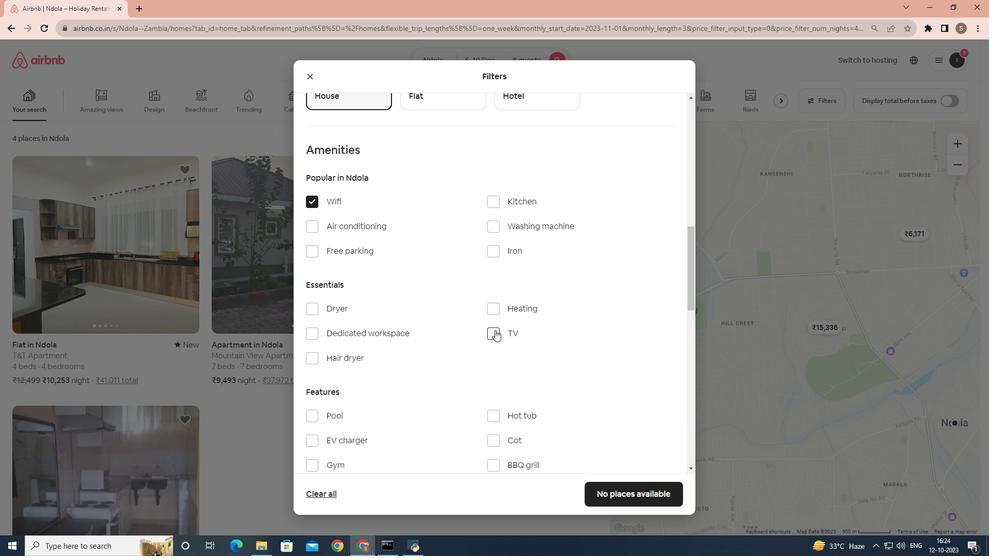 
Action: Mouse pressed left at (495, 330)
Screenshot: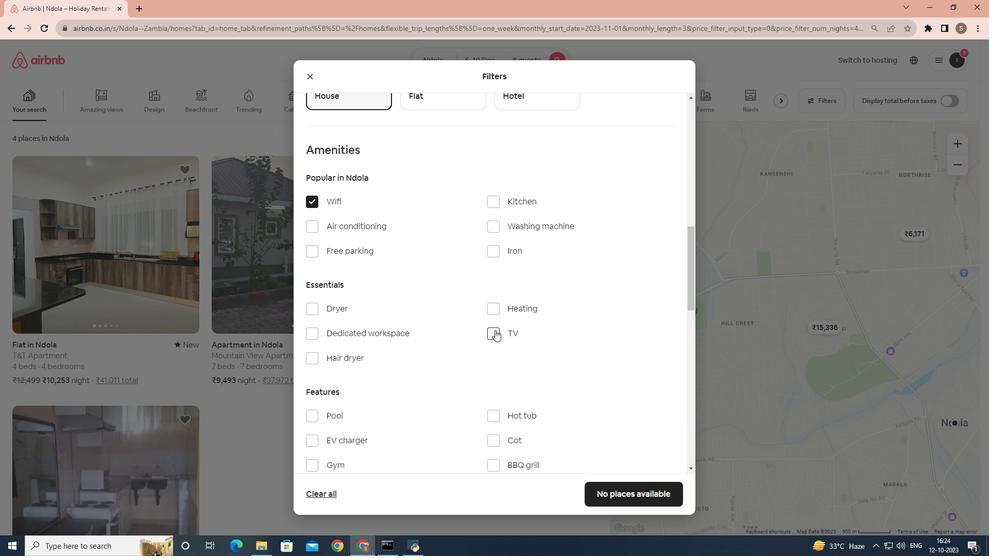 
Action: Mouse moved to (414, 332)
Screenshot: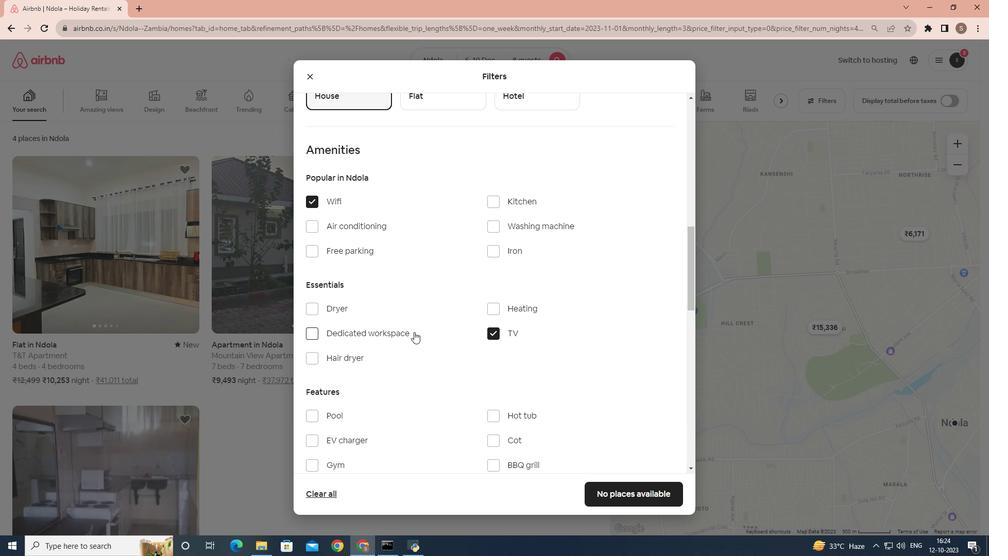 
Action: Mouse scrolled (414, 332) with delta (0, 0)
Screenshot: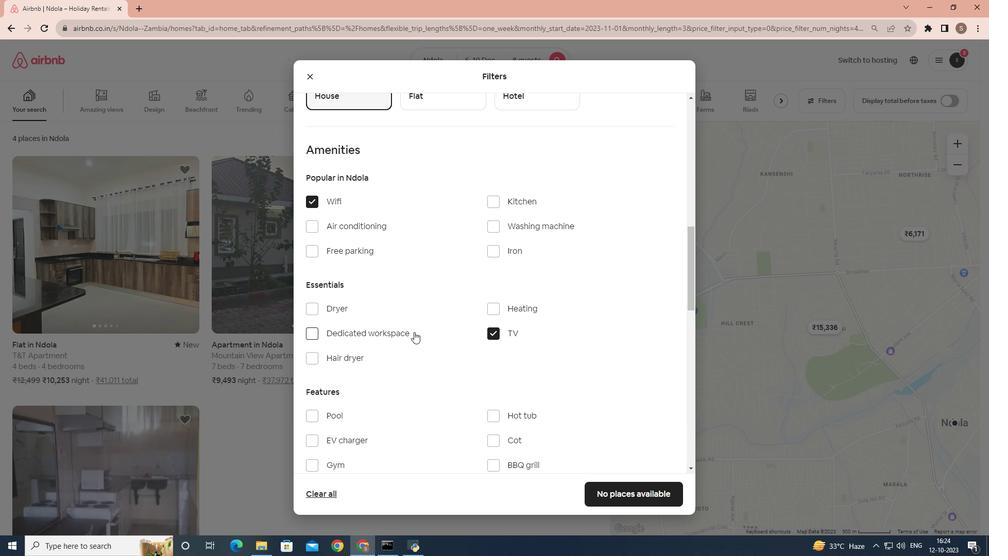 
Action: Mouse moved to (315, 200)
Screenshot: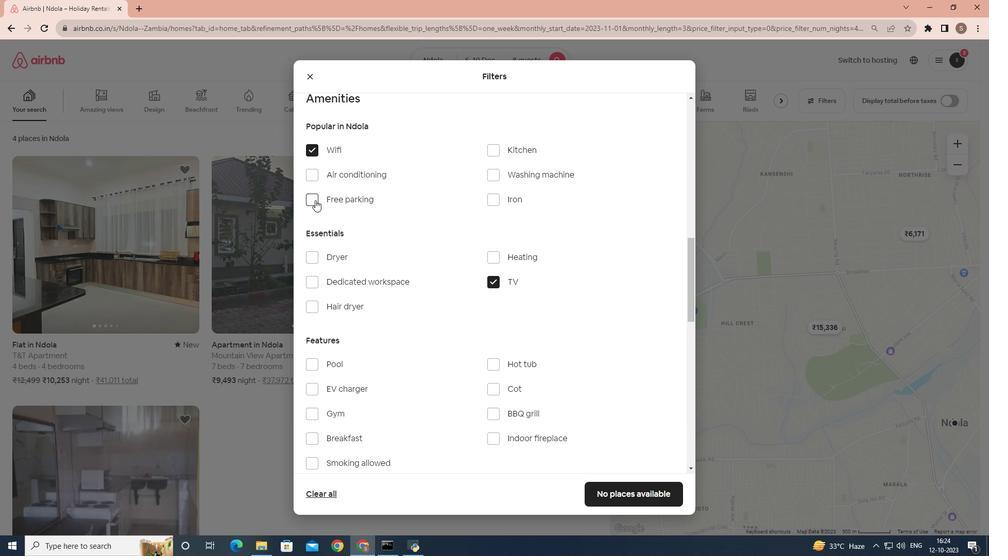 
Action: Mouse pressed left at (315, 200)
Screenshot: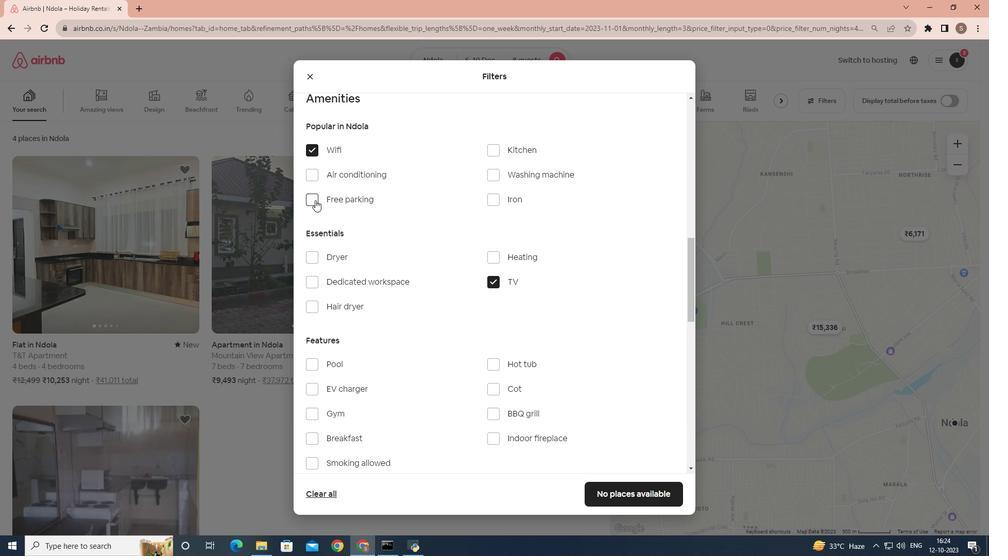 
Action: Mouse moved to (351, 226)
Screenshot: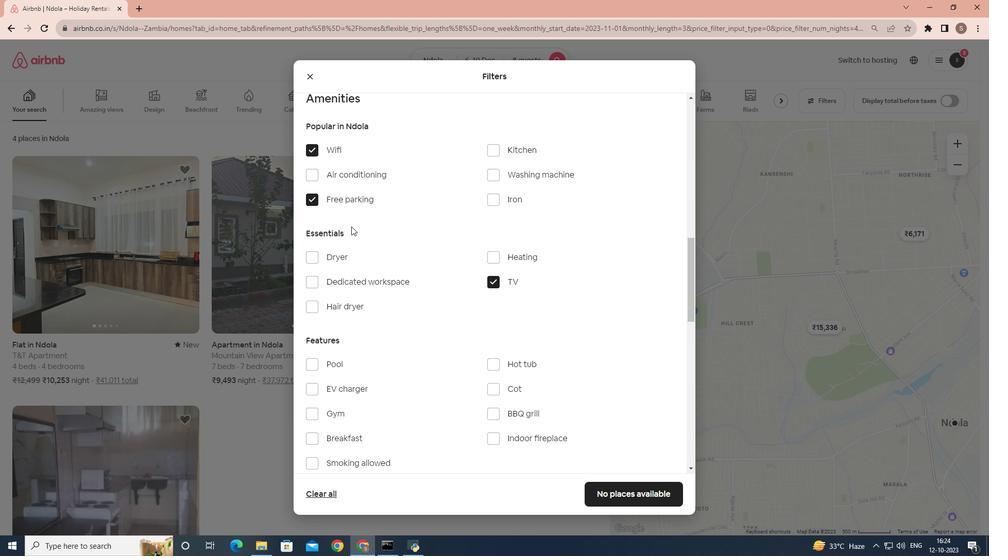 
Action: Mouse scrolled (351, 226) with delta (0, 0)
Screenshot: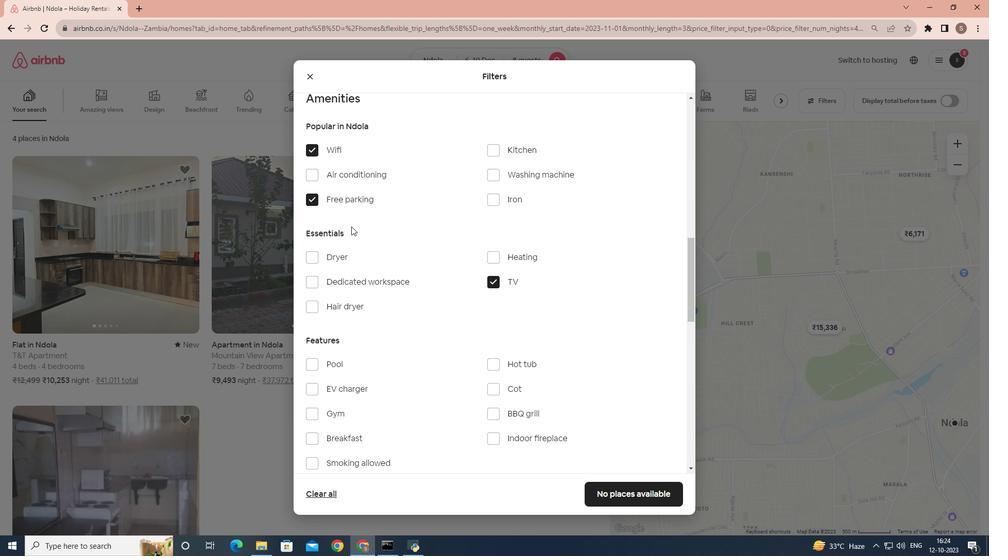 
Action: Mouse moved to (357, 299)
Screenshot: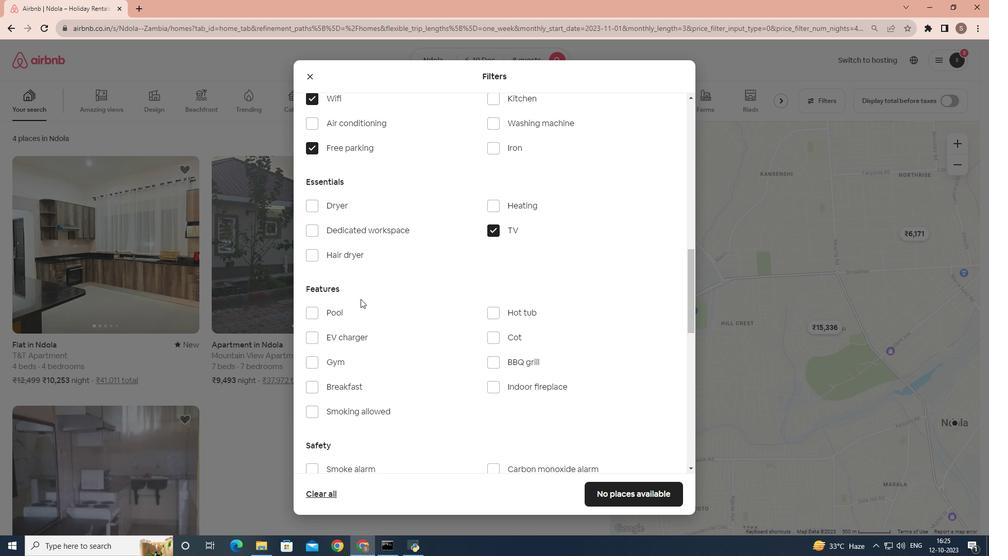 
Action: Mouse scrolled (357, 299) with delta (0, 0)
Screenshot: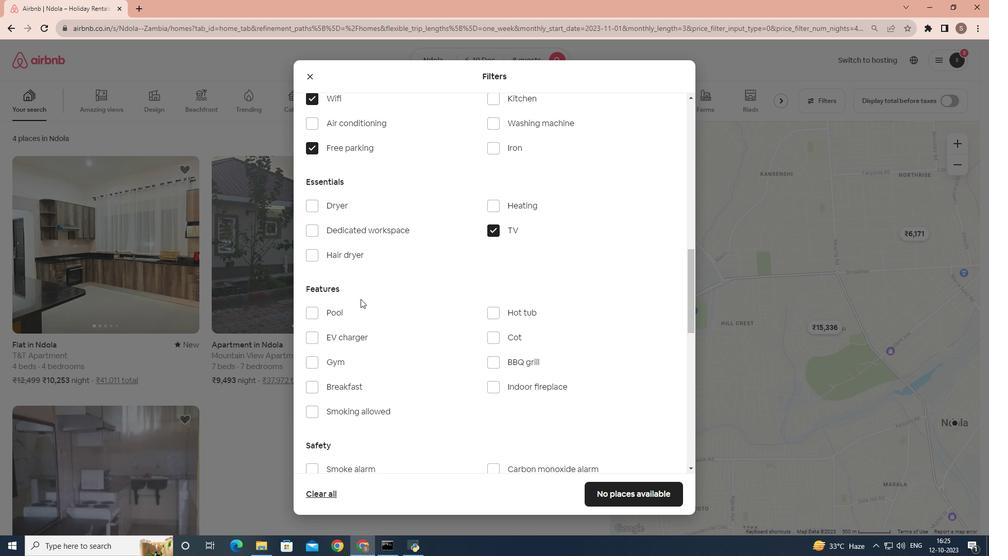 
Action: Mouse moved to (311, 310)
Screenshot: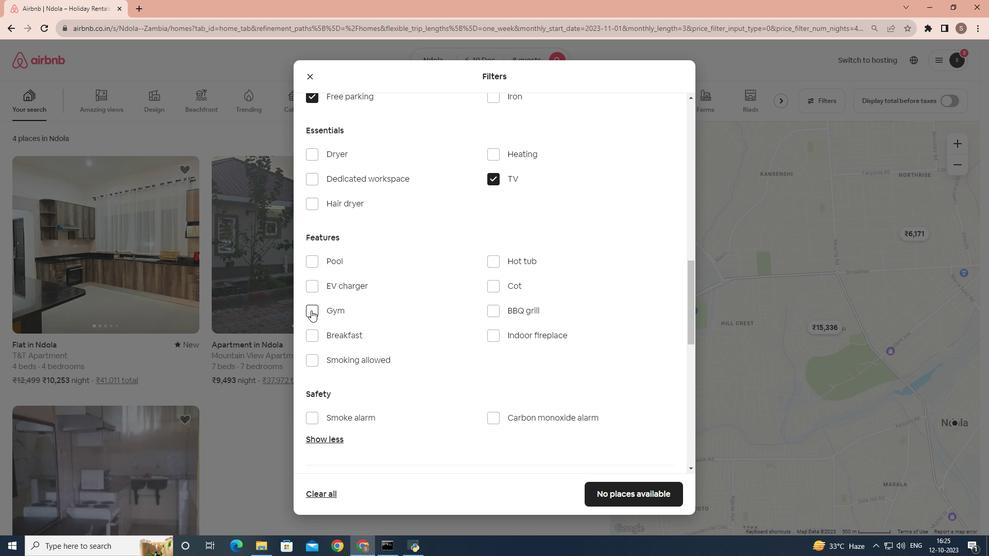 
Action: Mouse pressed left at (311, 310)
Screenshot: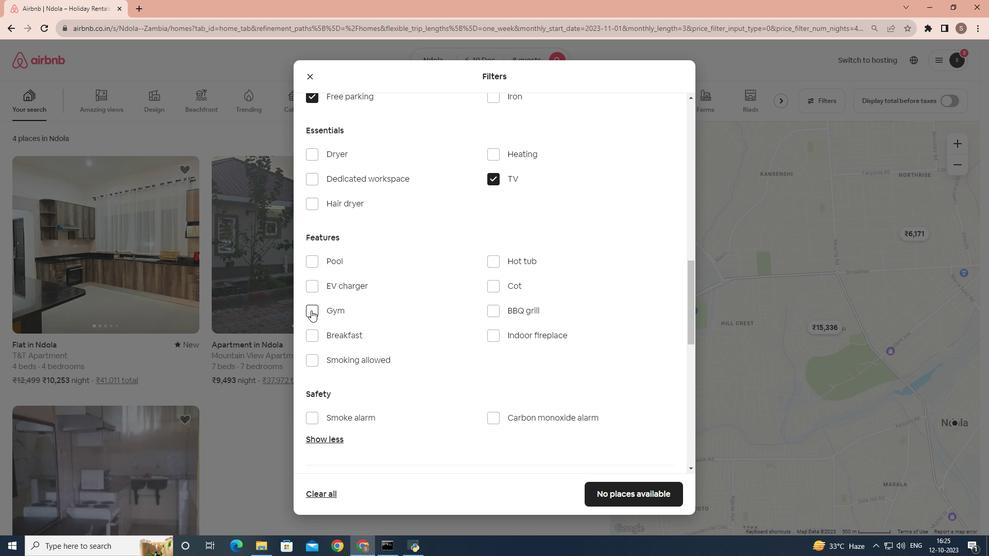 
Action: Mouse moved to (310, 338)
Screenshot: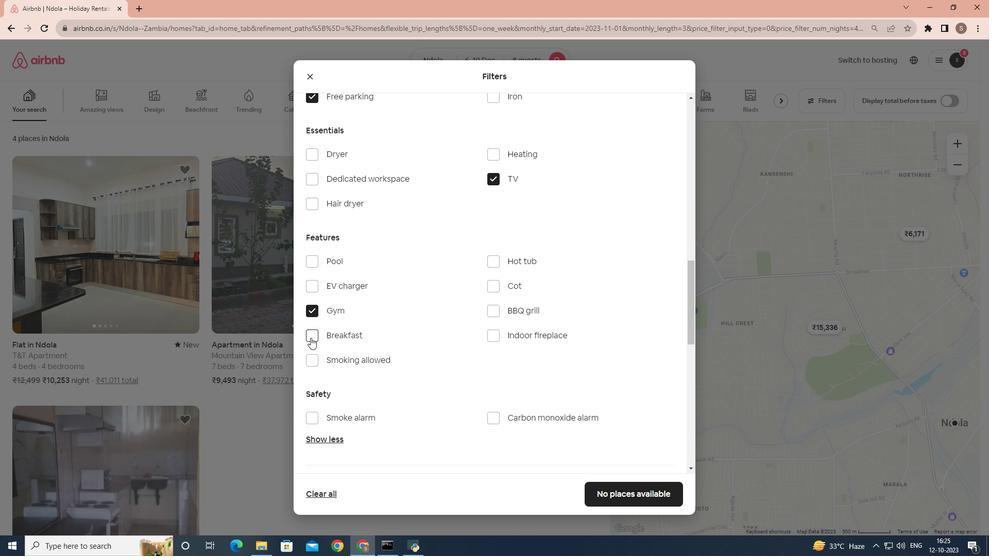 
Action: Mouse pressed left at (310, 338)
Screenshot: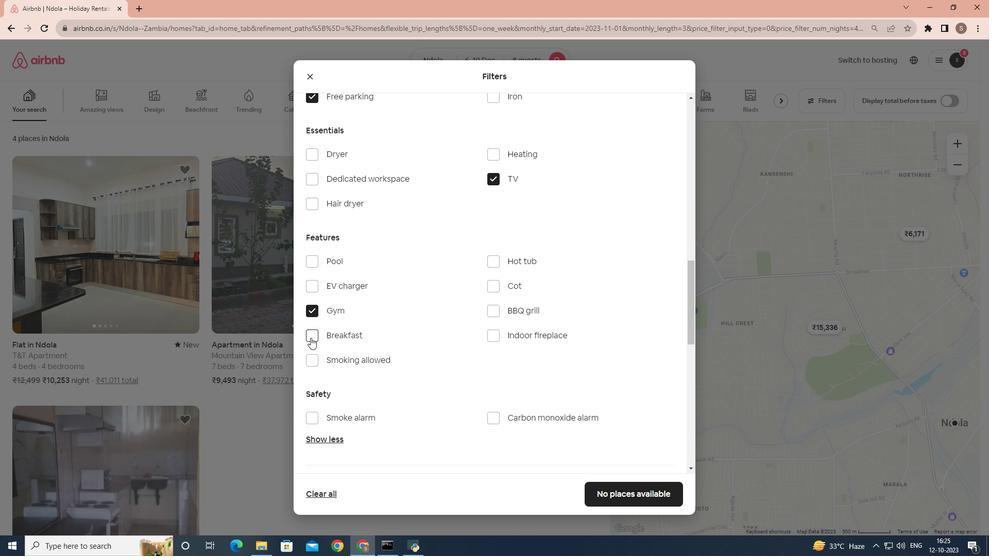 
Action: Mouse moved to (376, 340)
Screenshot: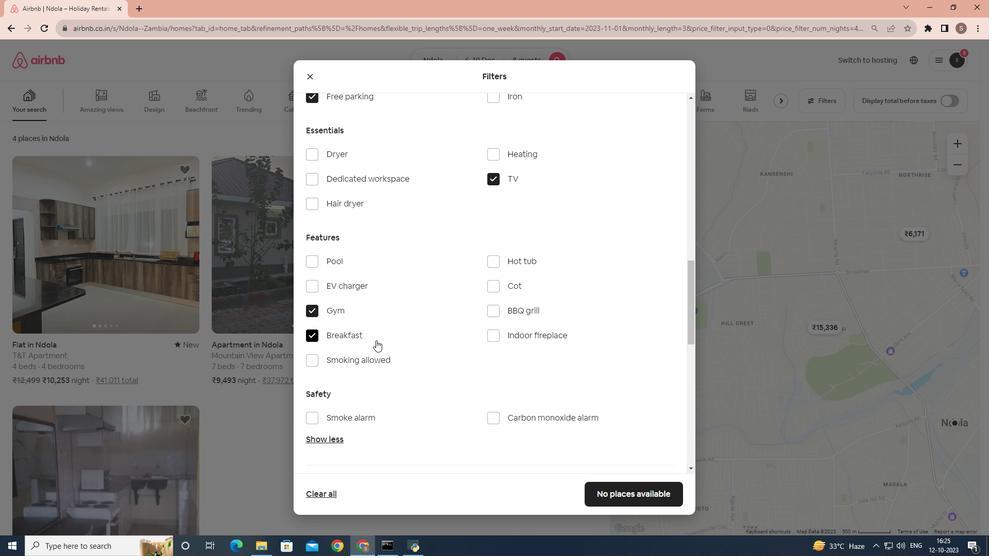 
Action: Mouse scrolled (376, 340) with delta (0, 0)
Screenshot: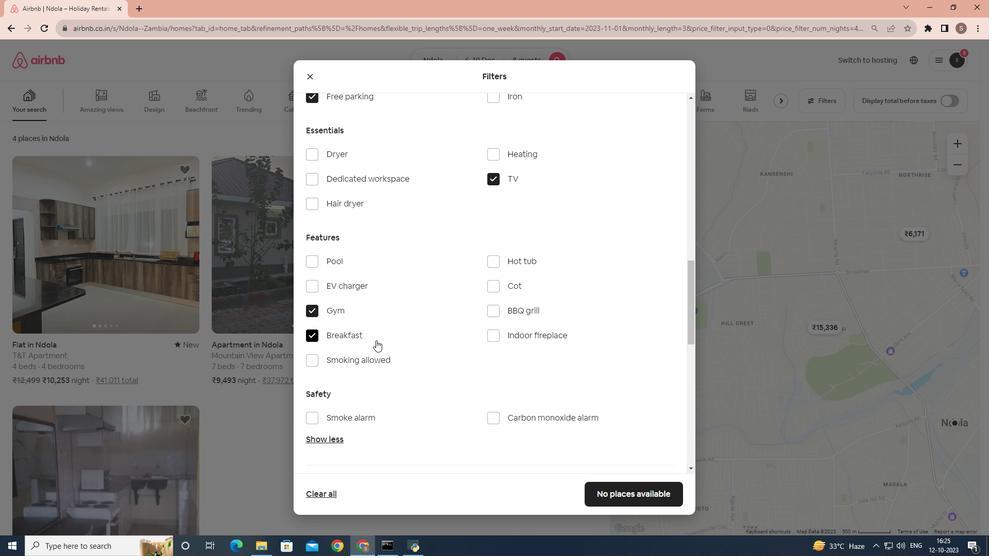 
Action: Mouse scrolled (376, 340) with delta (0, 0)
Screenshot: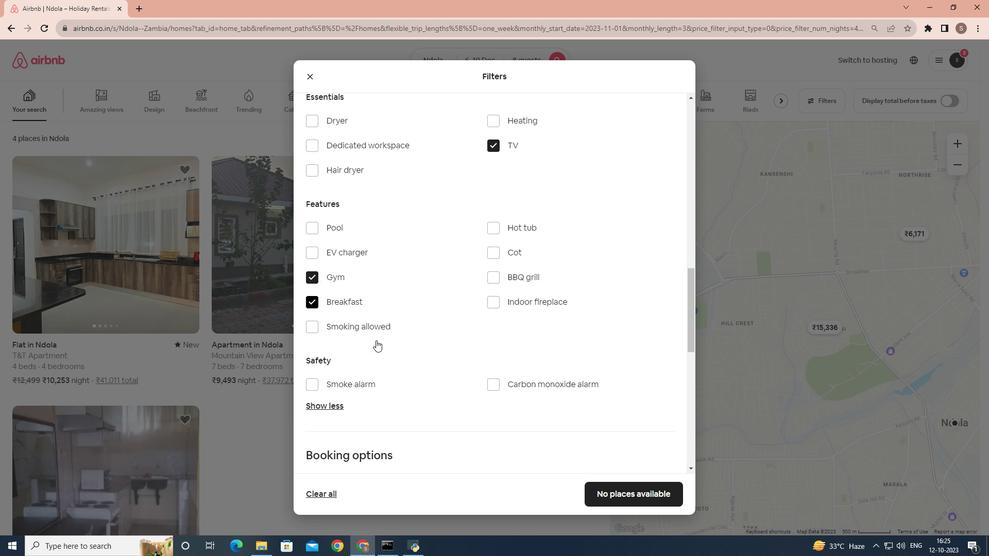 
Action: Mouse scrolled (376, 340) with delta (0, 0)
Screenshot: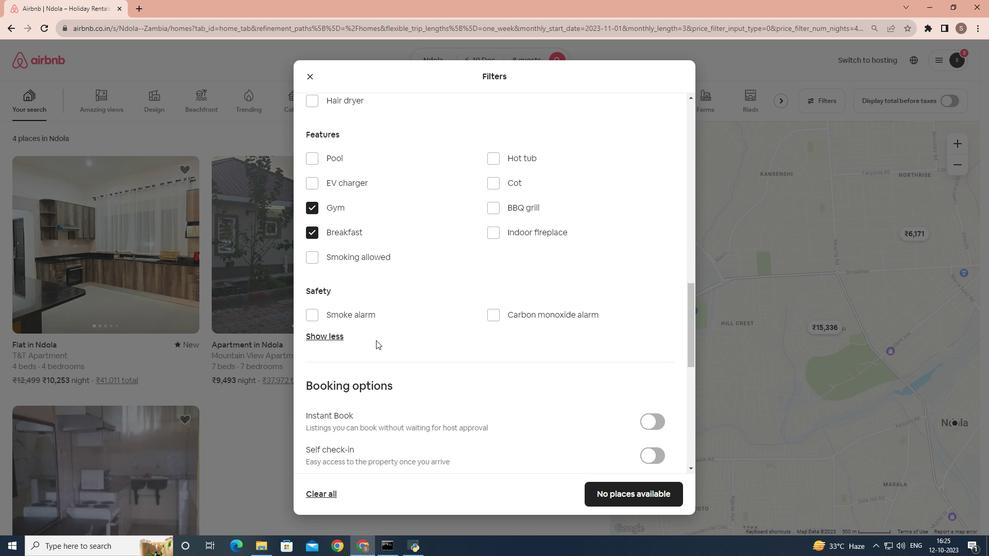 
Action: Mouse scrolled (376, 340) with delta (0, 0)
Screenshot: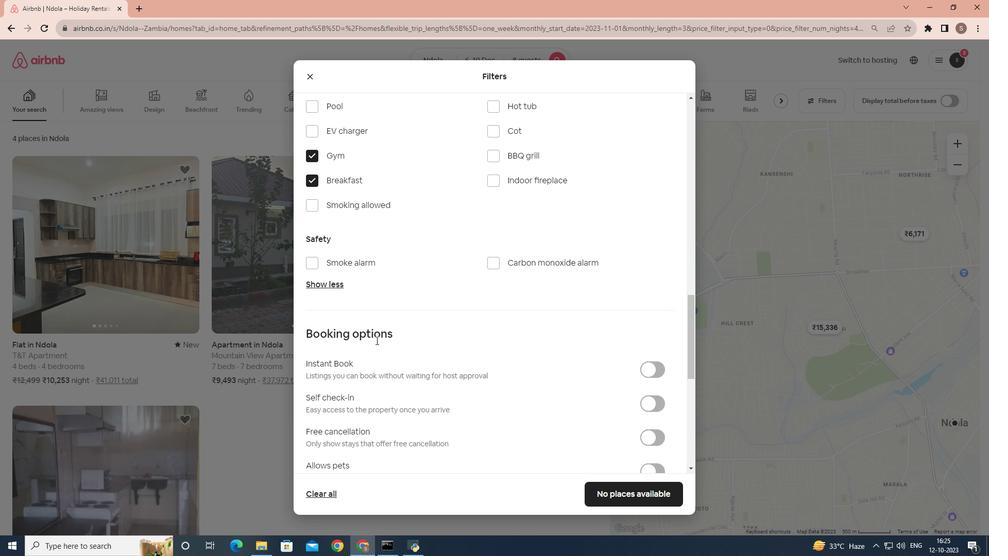 
Action: Mouse scrolled (376, 340) with delta (0, 0)
Screenshot: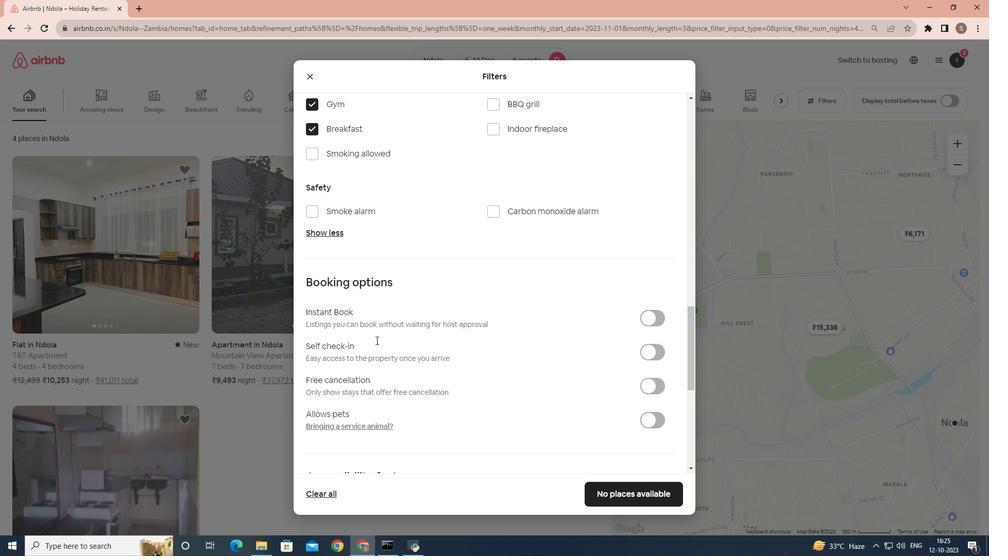 
Action: Mouse moved to (425, 359)
Screenshot: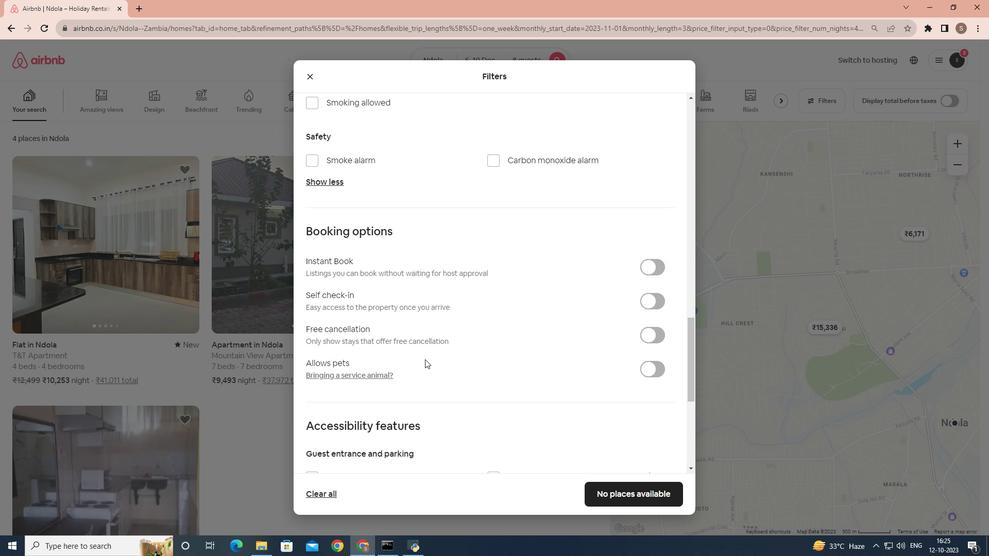 
Action: Mouse scrolled (425, 359) with delta (0, 0)
Screenshot: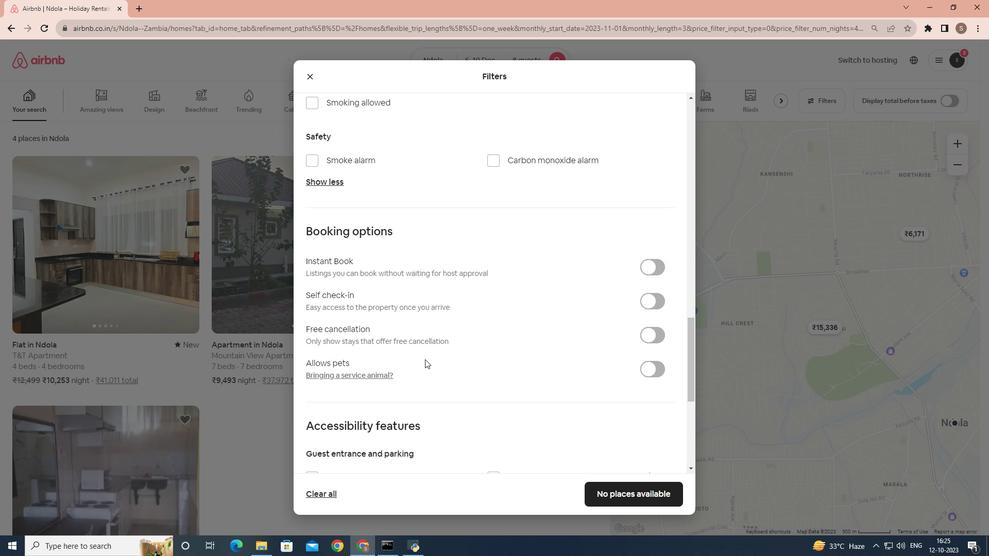 
Action: Mouse moved to (600, 419)
Screenshot: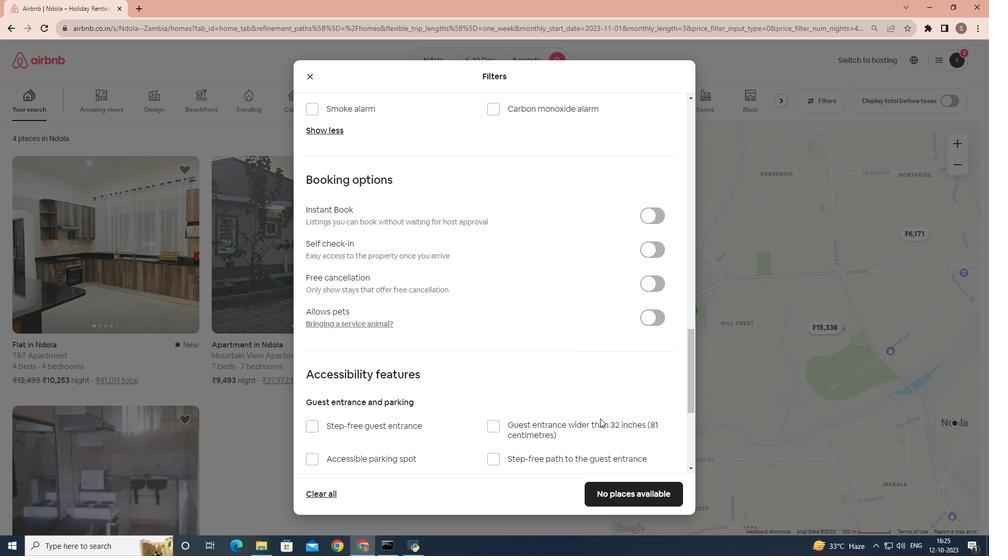 
Action: Mouse scrolled (600, 418) with delta (0, 0)
Screenshot: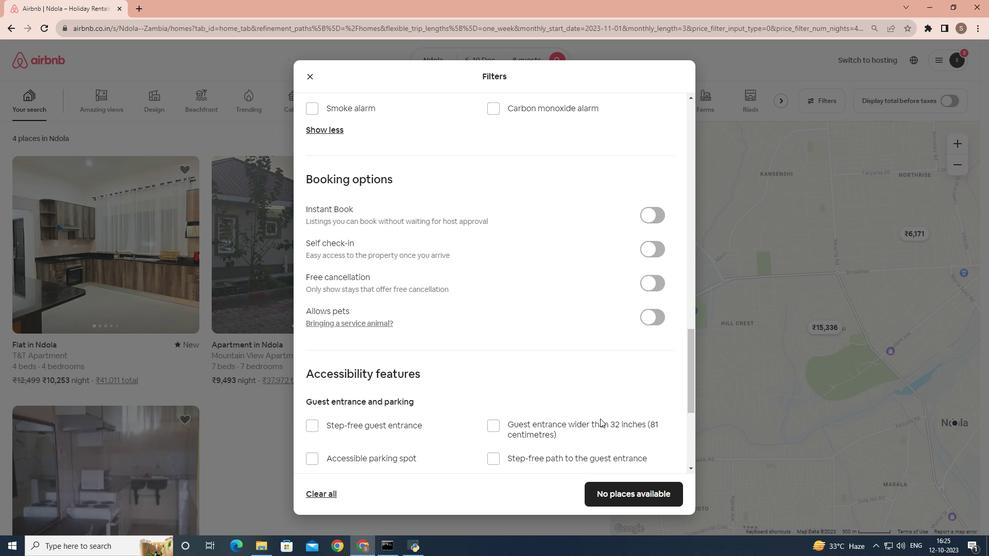 
Action: Mouse scrolled (600, 418) with delta (0, 0)
Screenshot: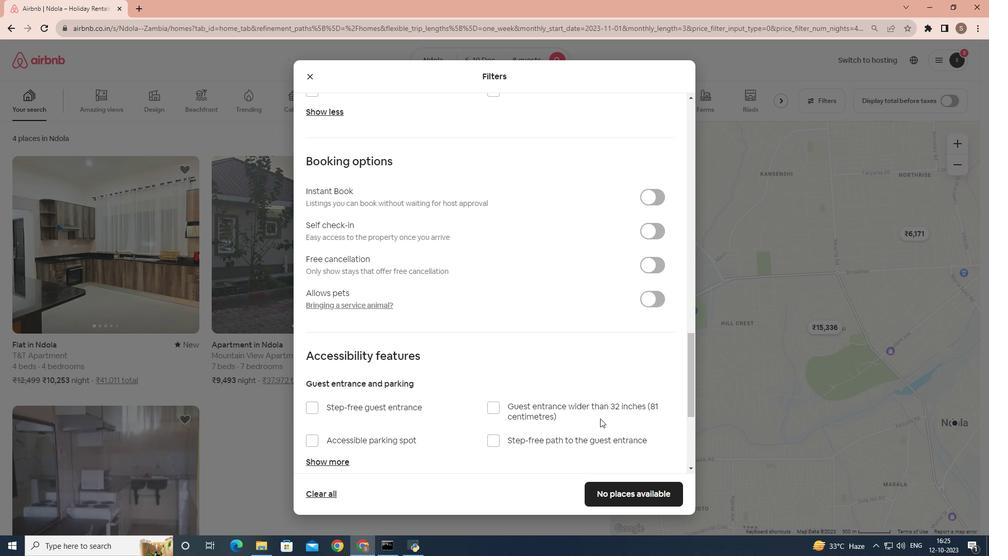 
Action: Mouse moved to (653, 145)
Screenshot: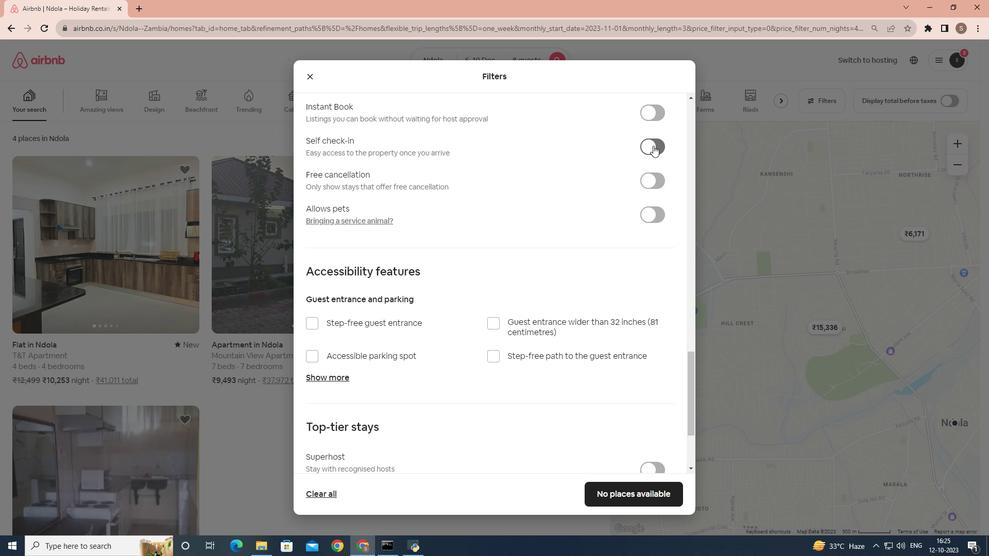 
Action: Mouse pressed left at (653, 145)
Screenshot: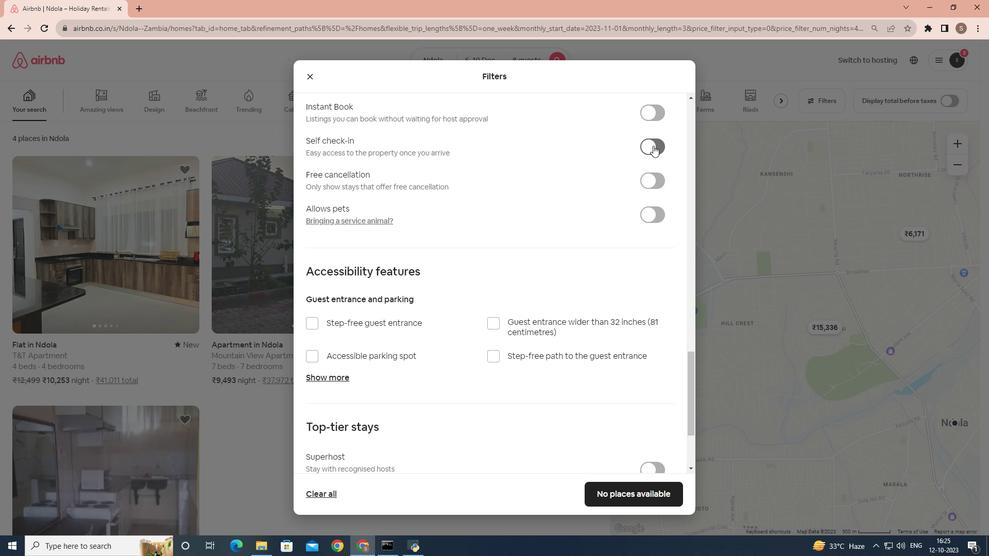 
